 Task: Create a due date automation trigger when advanced on, on the tuesday of the week a card is due add content with a description not starting with resume at 11:00 AM.
Action: Mouse moved to (859, 285)
Screenshot: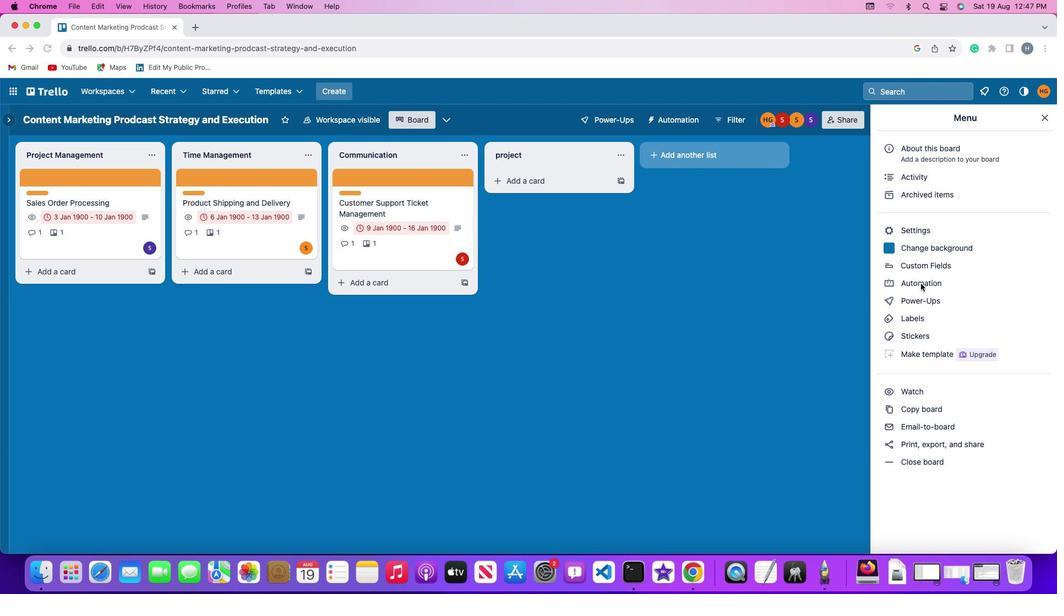 
Action: Mouse pressed left at (859, 285)
Screenshot: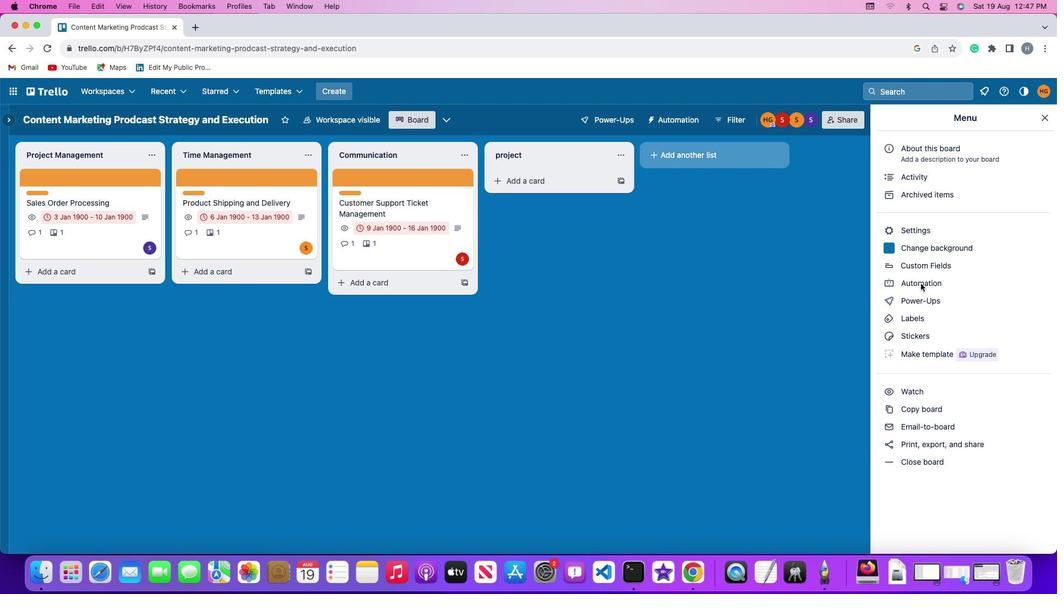 
Action: Mouse pressed left at (859, 285)
Screenshot: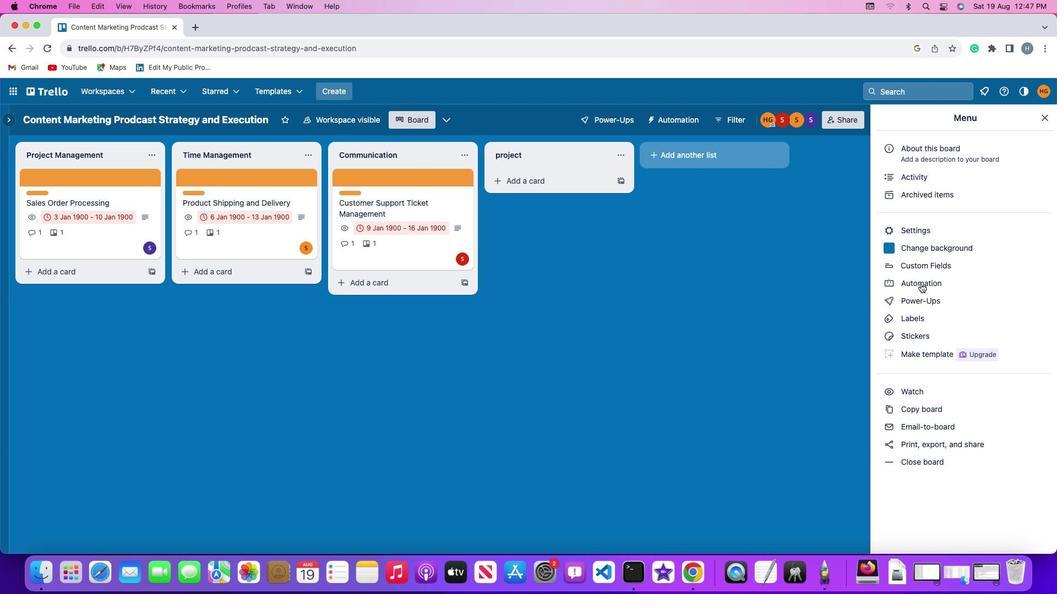 
Action: Mouse moved to (64, 261)
Screenshot: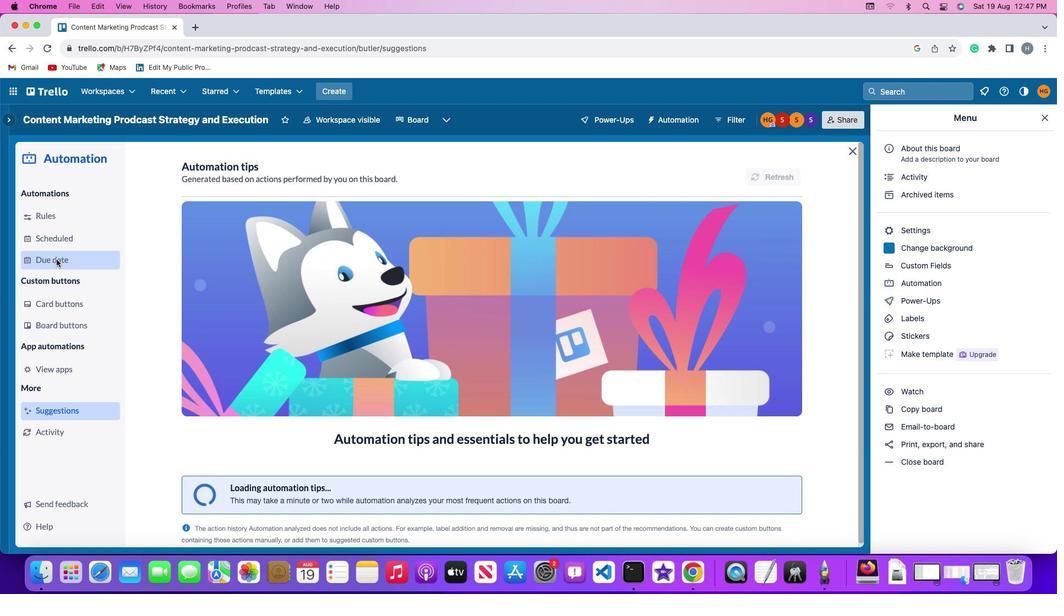 
Action: Mouse pressed left at (64, 261)
Screenshot: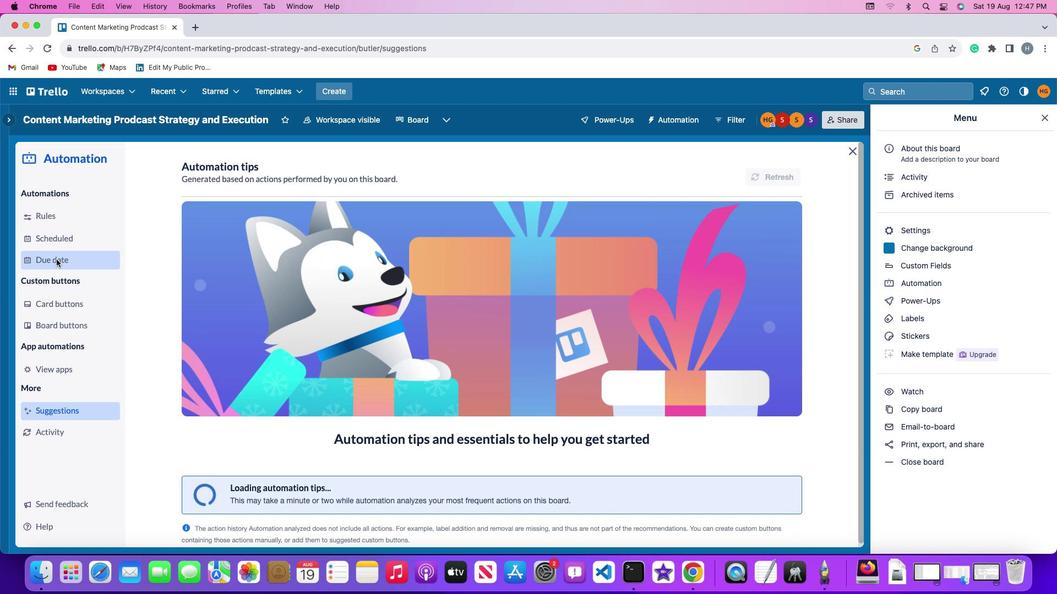 
Action: Mouse moved to (682, 177)
Screenshot: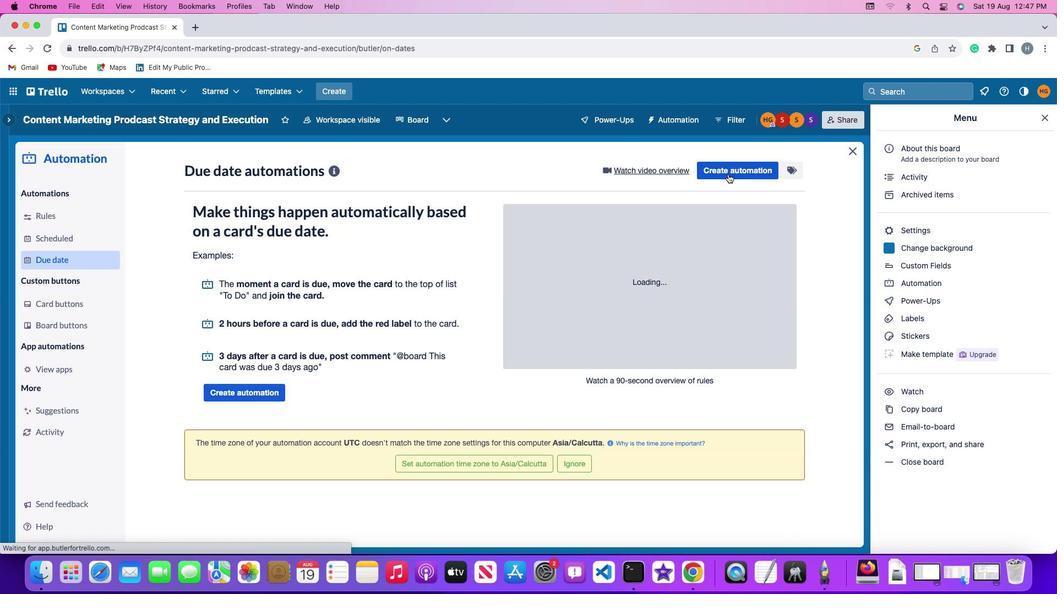 
Action: Mouse pressed left at (682, 177)
Screenshot: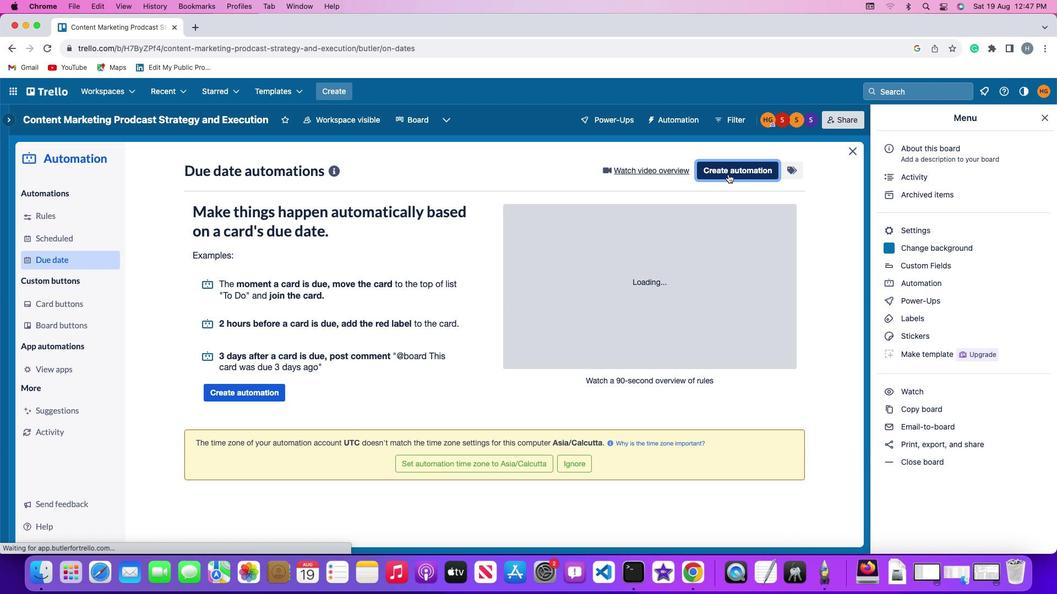 
Action: Mouse moved to (245, 280)
Screenshot: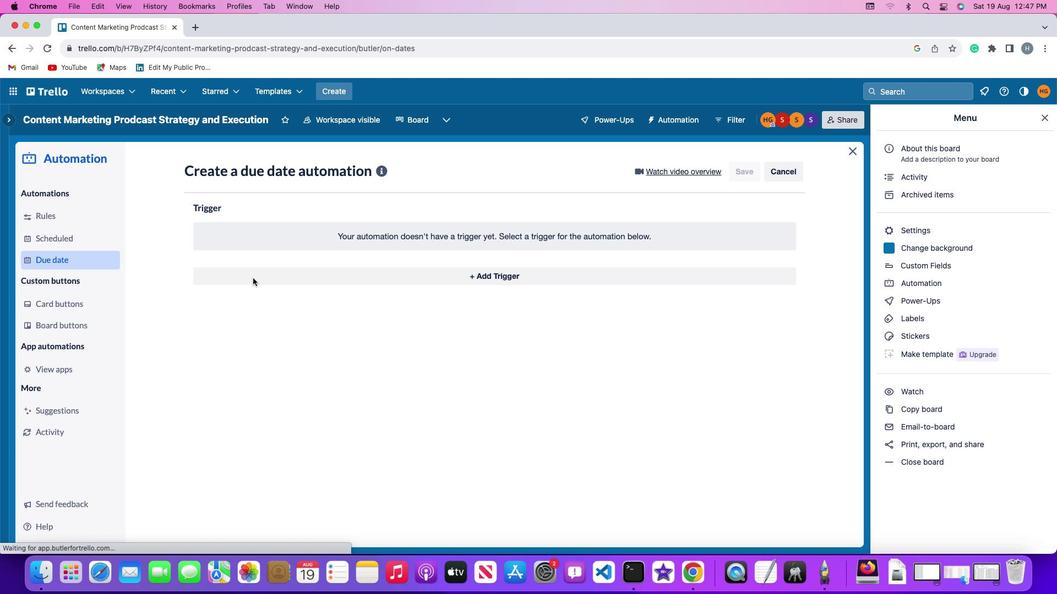 
Action: Mouse pressed left at (245, 280)
Screenshot: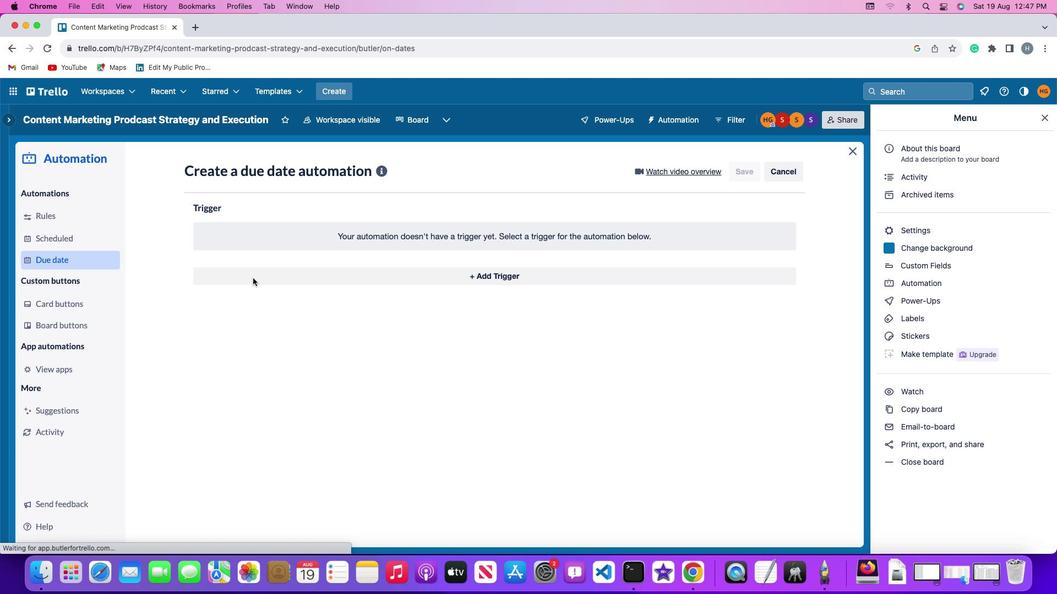 
Action: Mouse moved to (239, 479)
Screenshot: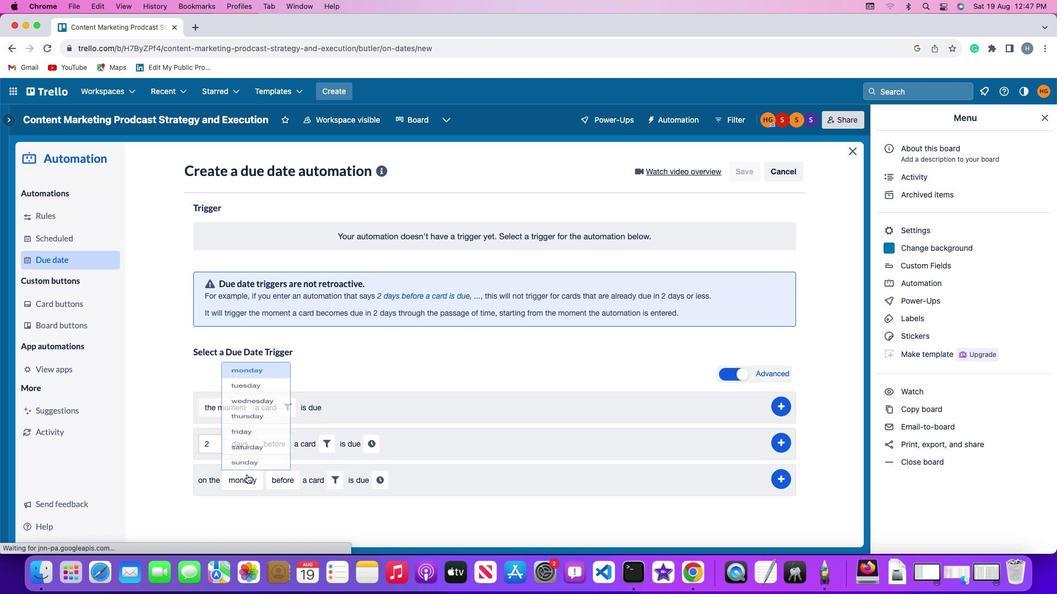 
Action: Mouse pressed left at (239, 479)
Screenshot: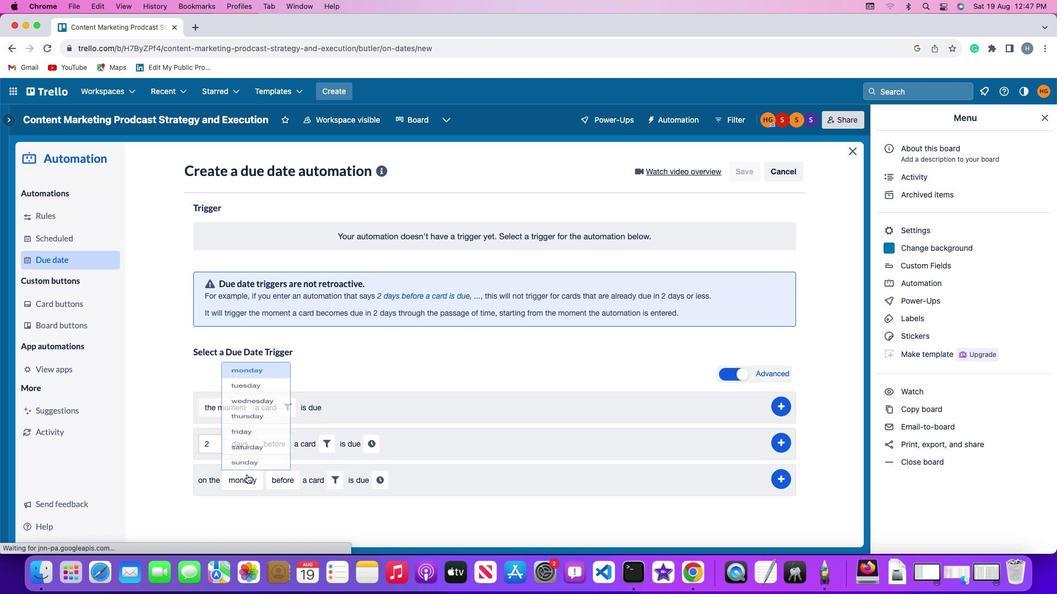 
Action: Mouse moved to (245, 354)
Screenshot: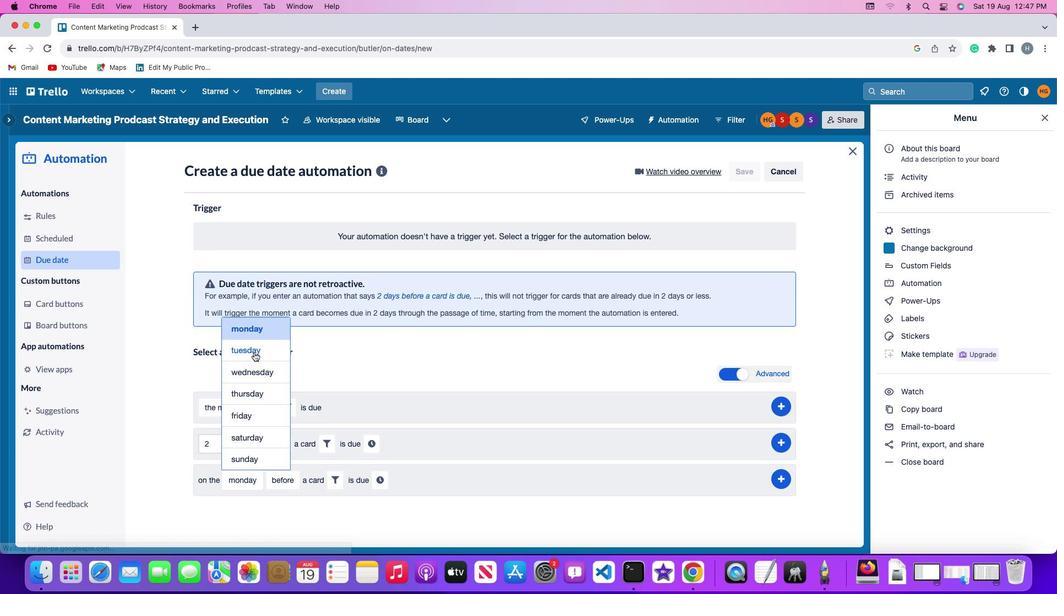 
Action: Mouse pressed left at (245, 354)
Screenshot: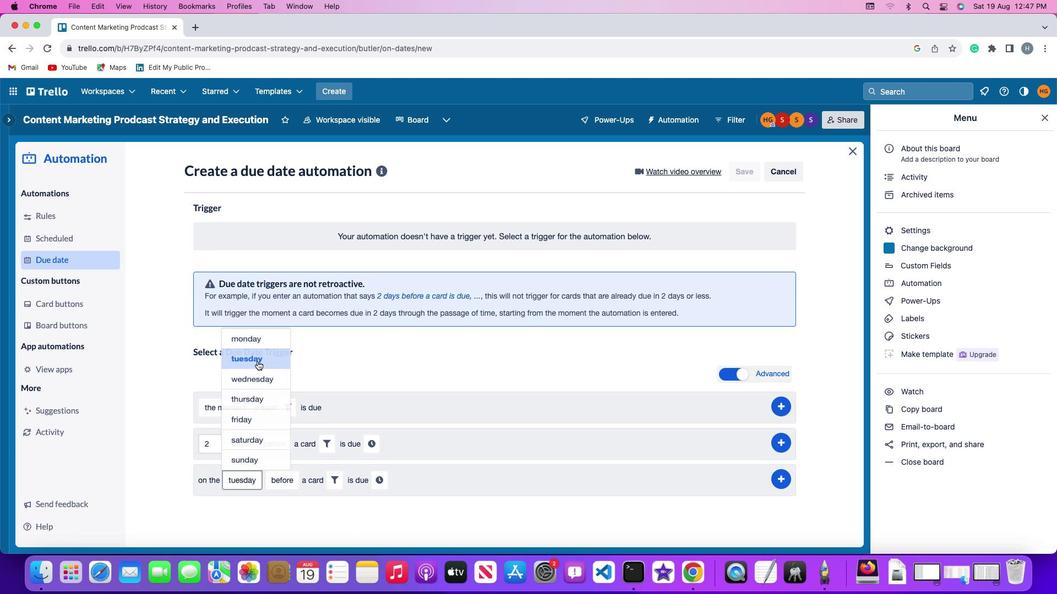 
Action: Mouse moved to (280, 475)
Screenshot: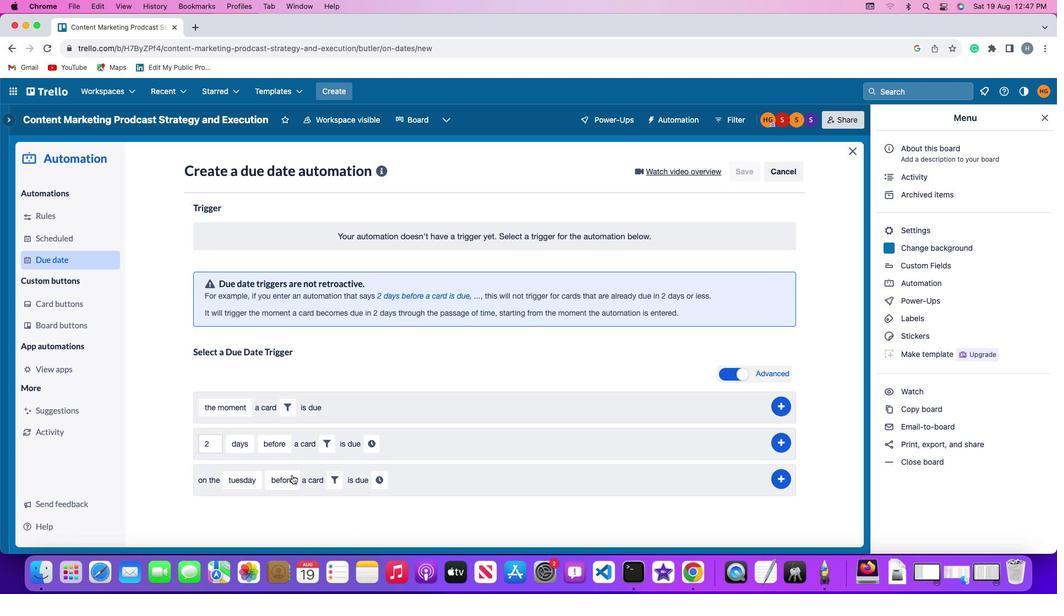
Action: Mouse pressed left at (280, 475)
Screenshot: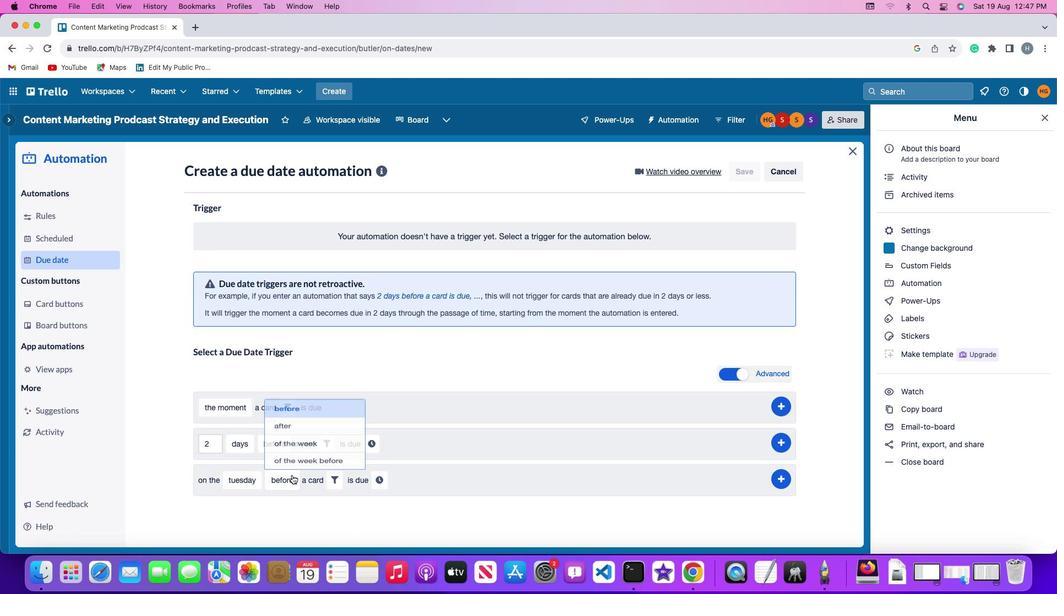 
Action: Mouse moved to (287, 440)
Screenshot: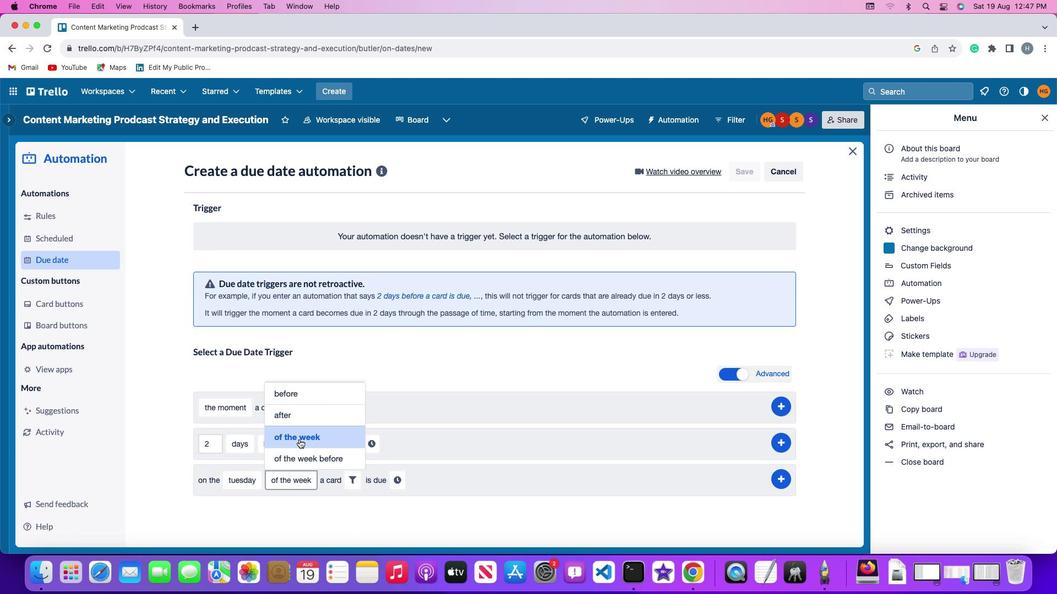
Action: Mouse pressed left at (287, 440)
Screenshot: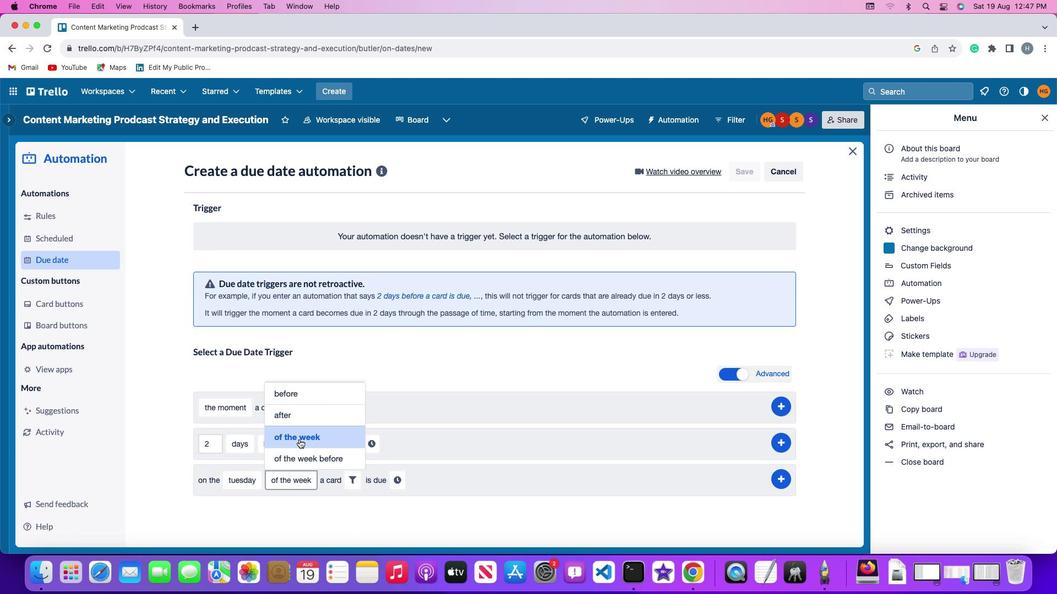 
Action: Mouse moved to (337, 479)
Screenshot: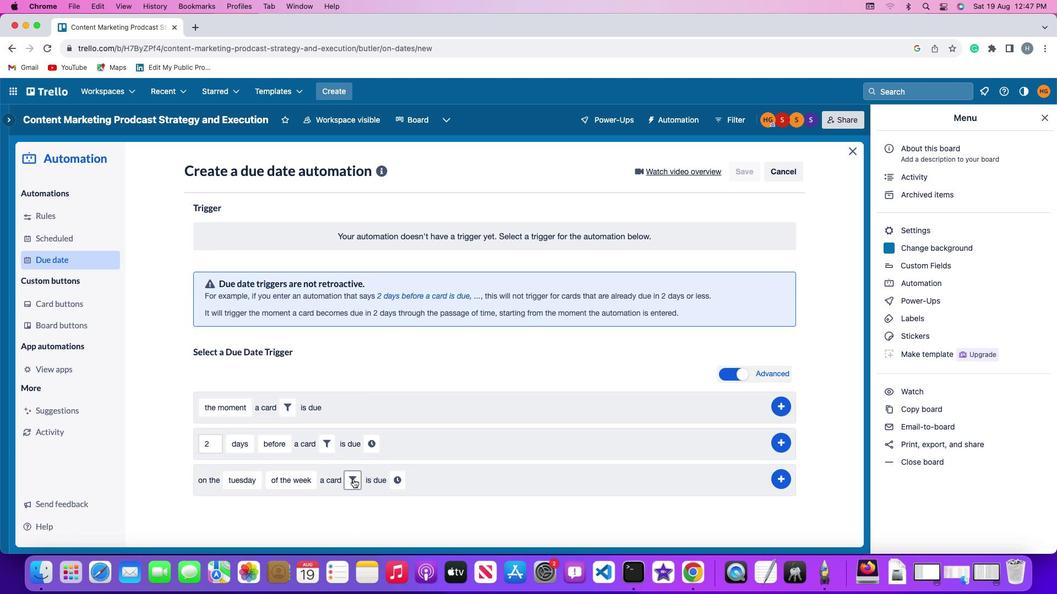 
Action: Mouse pressed left at (337, 479)
Screenshot: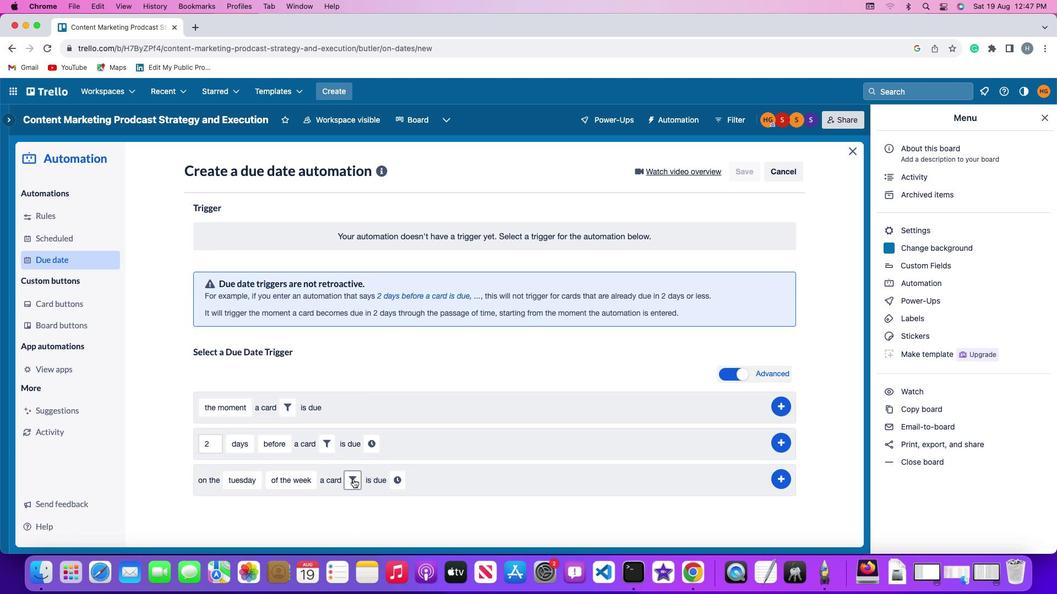 
Action: Mouse moved to (458, 510)
Screenshot: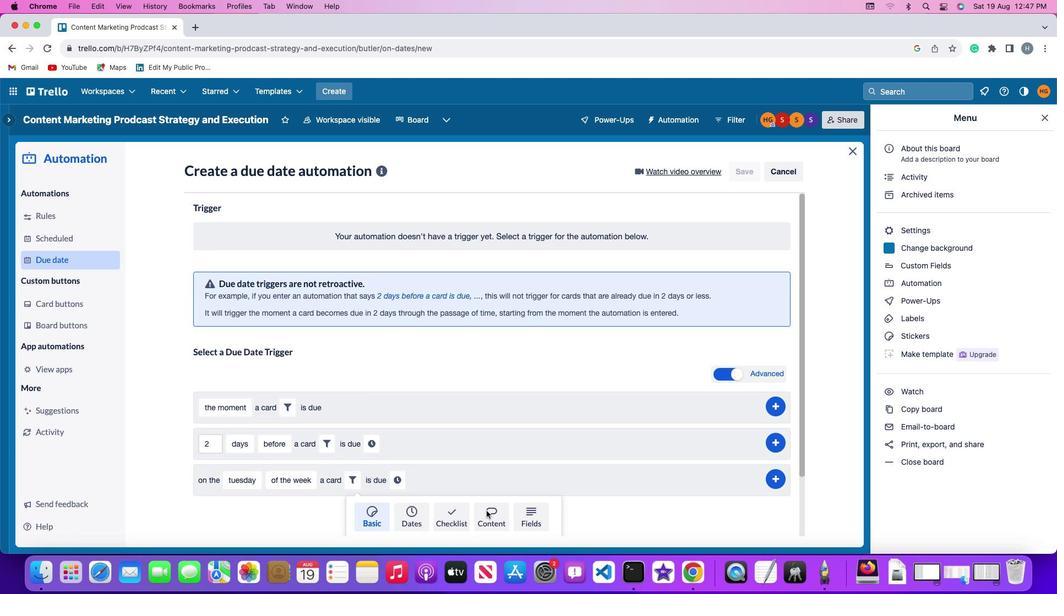 
Action: Mouse pressed left at (458, 510)
Screenshot: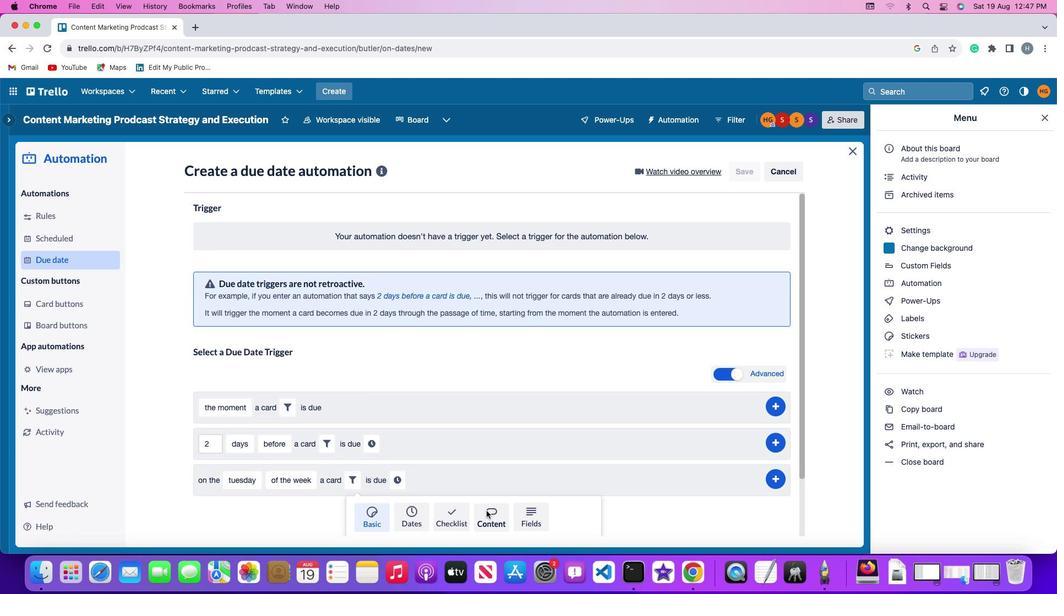 
Action: Mouse moved to (309, 515)
Screenshot: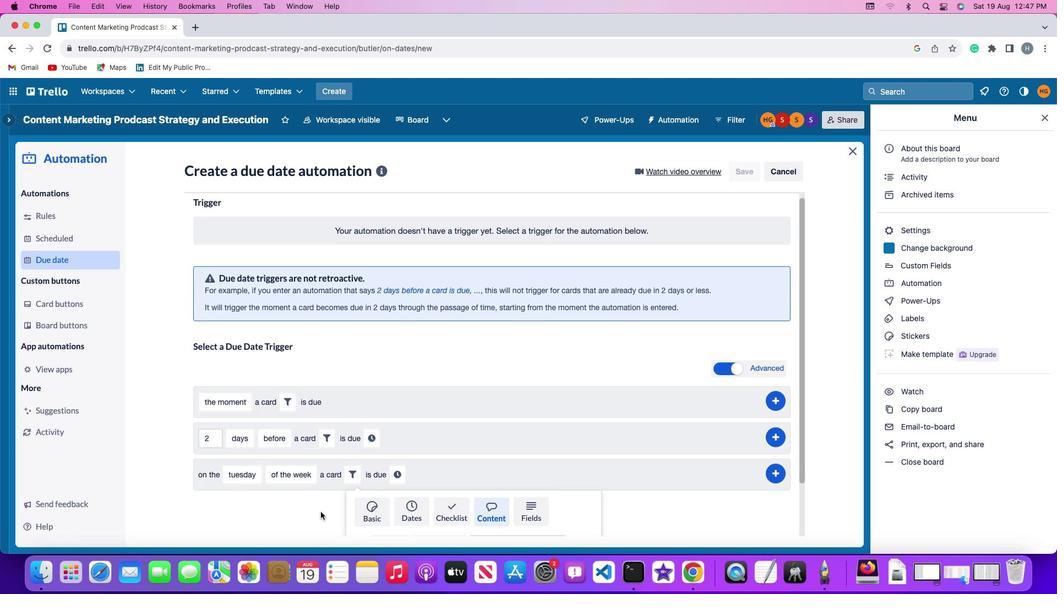 
Action: Mouse scrolled (309, 515) with delta (12, 4)
Screenshot: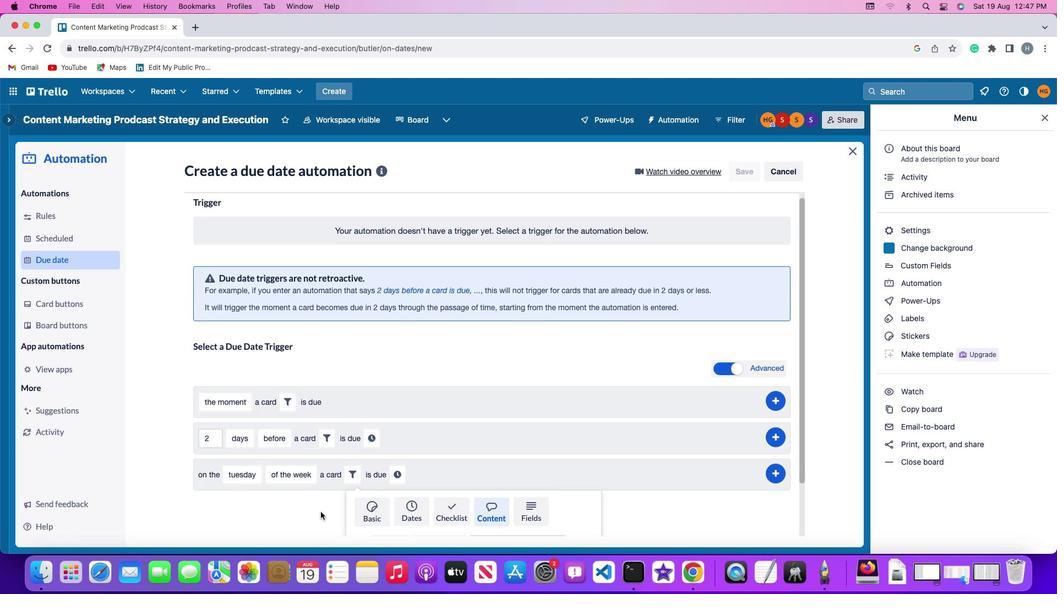 
Action: Mouse moved to (309, 515)
Screenshot: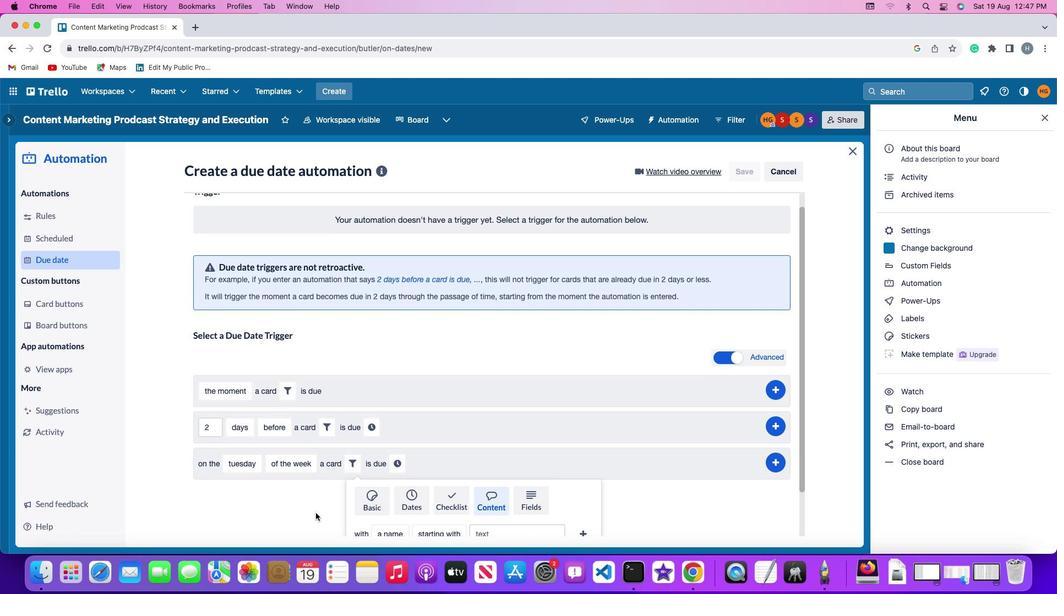 
Action: Mouse scrolled (309, 515) with delta (12, 4)
Screenshot: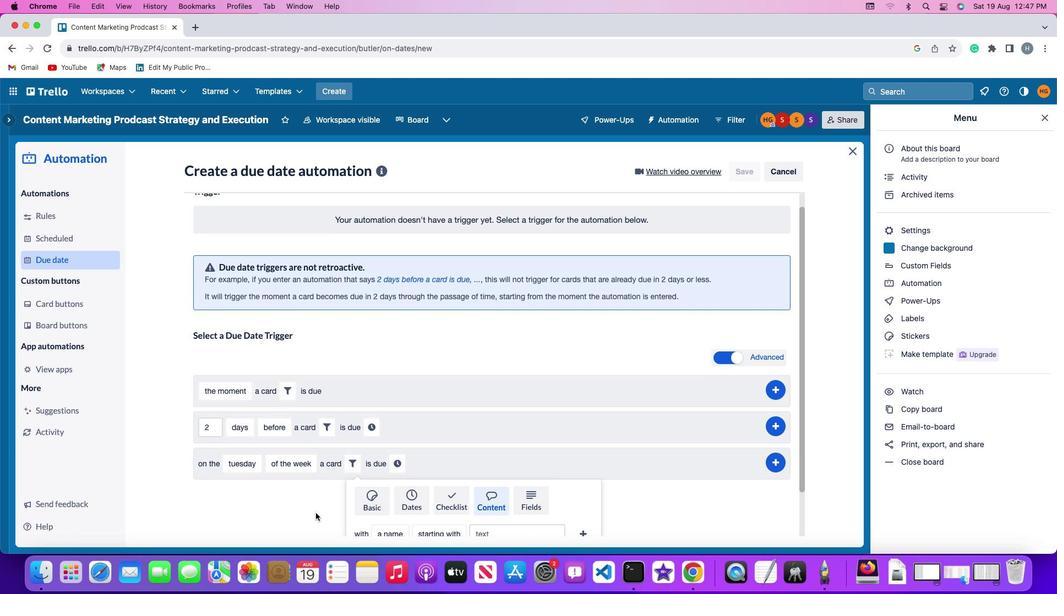 
Action: Mouse moved to (309, 514)
Screenshot: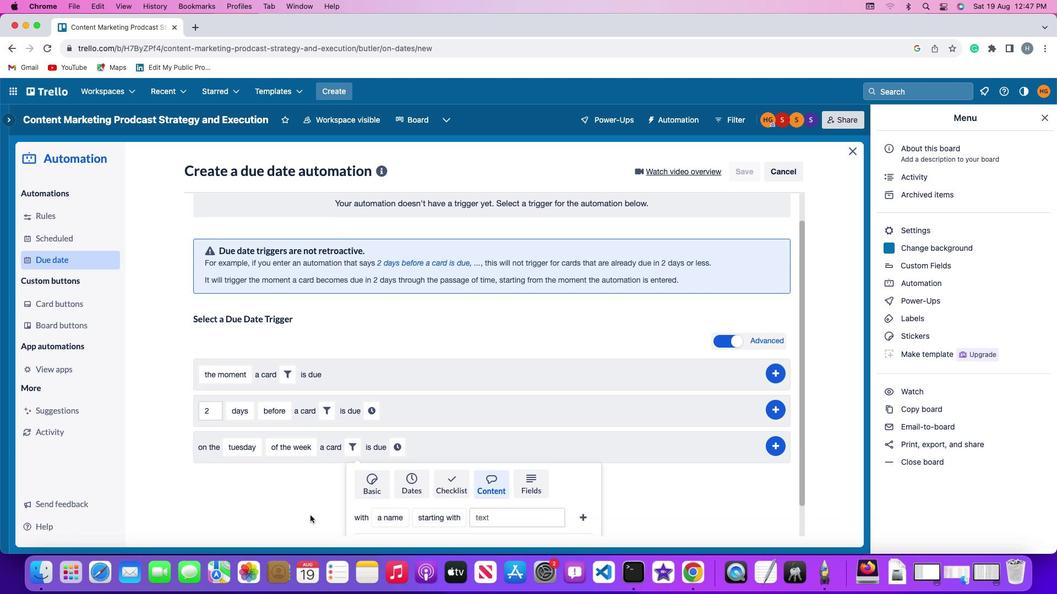 
Action: Mouse scrolled (309, 514) with delta (12, 4)
Screenshot: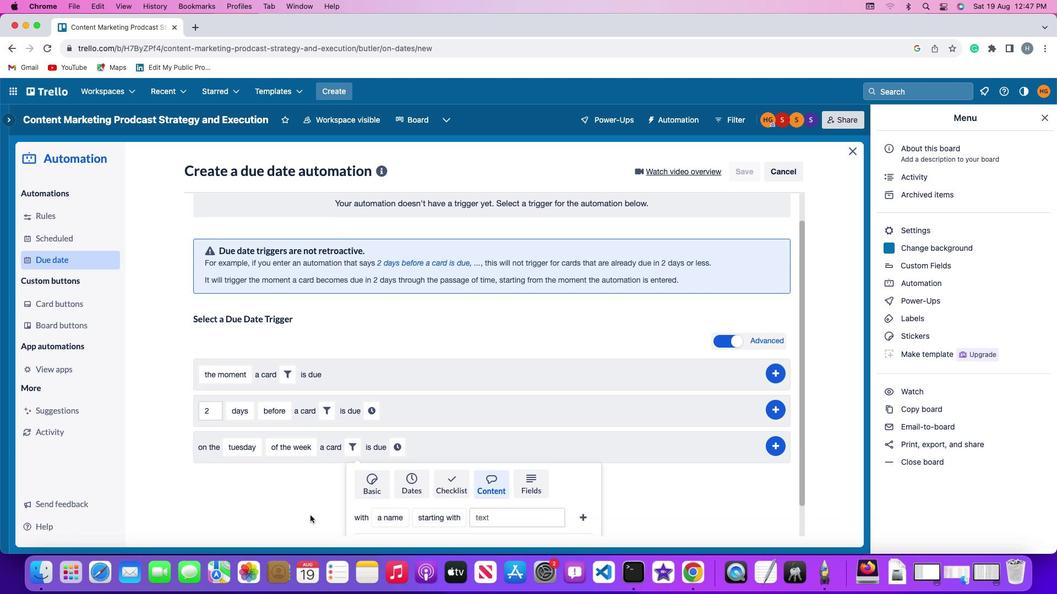 
Action: Mouse moved to (373, 480)
Screenshot: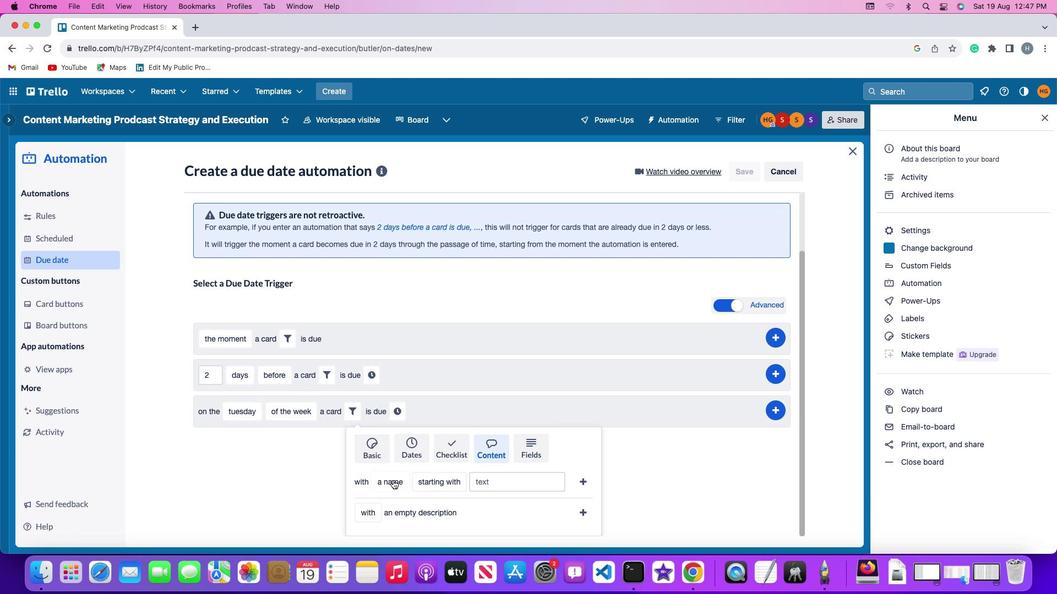 
Action: Mouse pressed left at (373, 480)
Screenshot: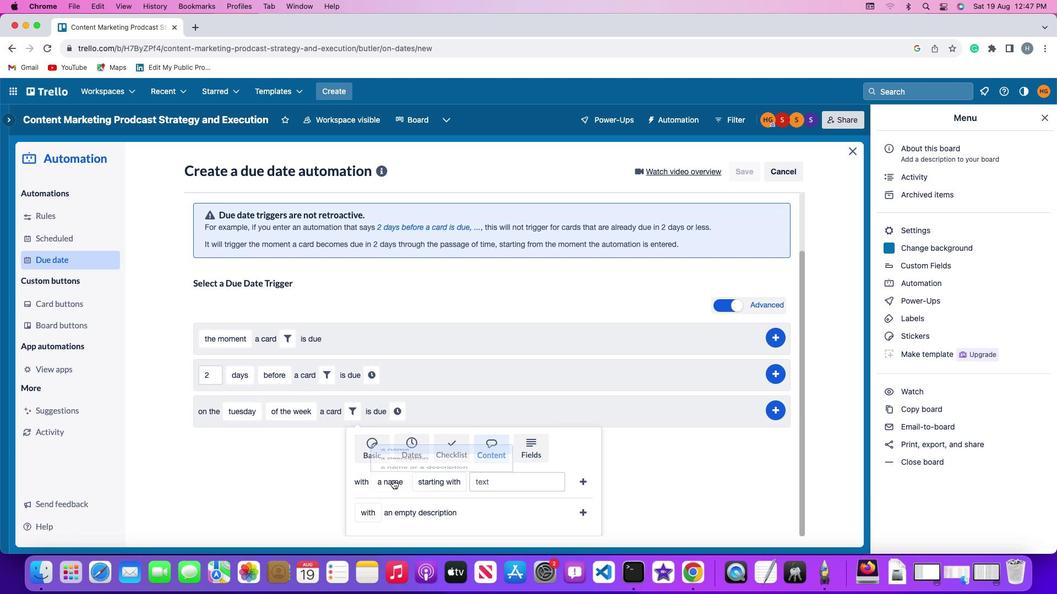 
Action: Mouse moved to (383, 443)
Screenshot: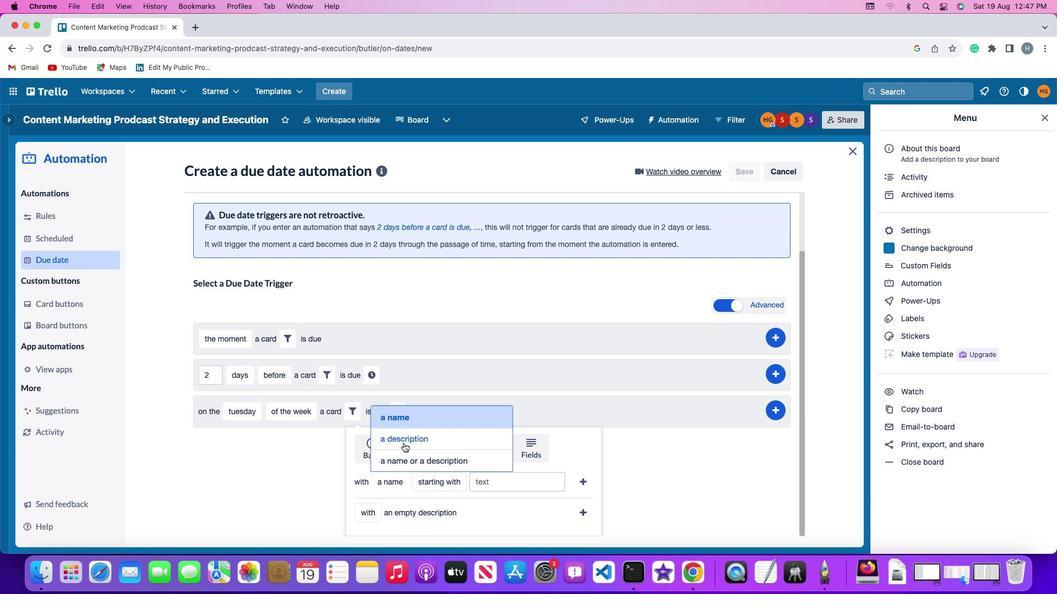 
Action: Mouse pressed left at (383, 443)
Screenshot: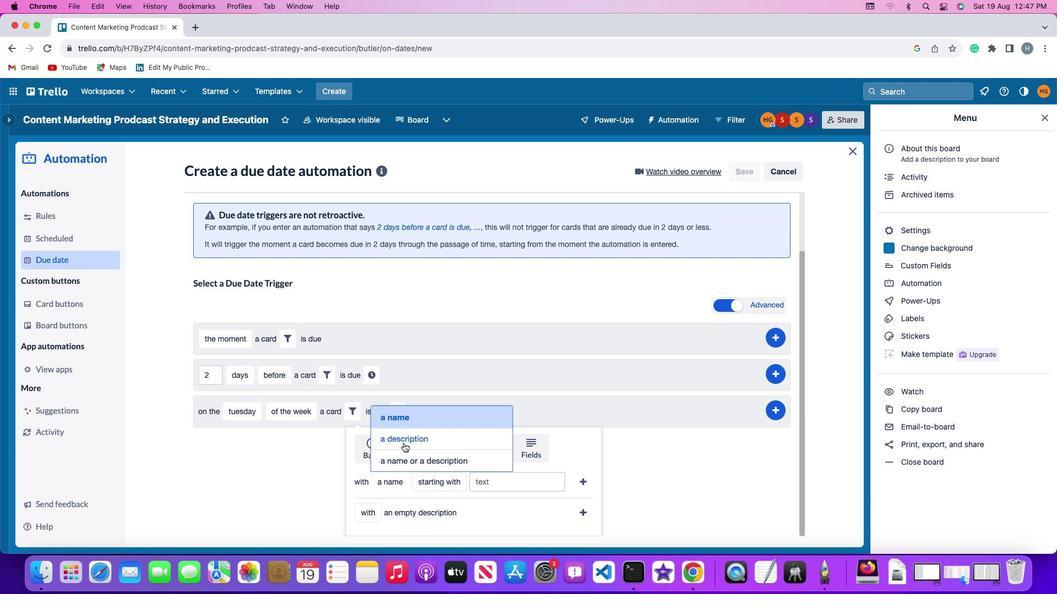 
Action: Mouse moved to (433, 488)
Screenshot: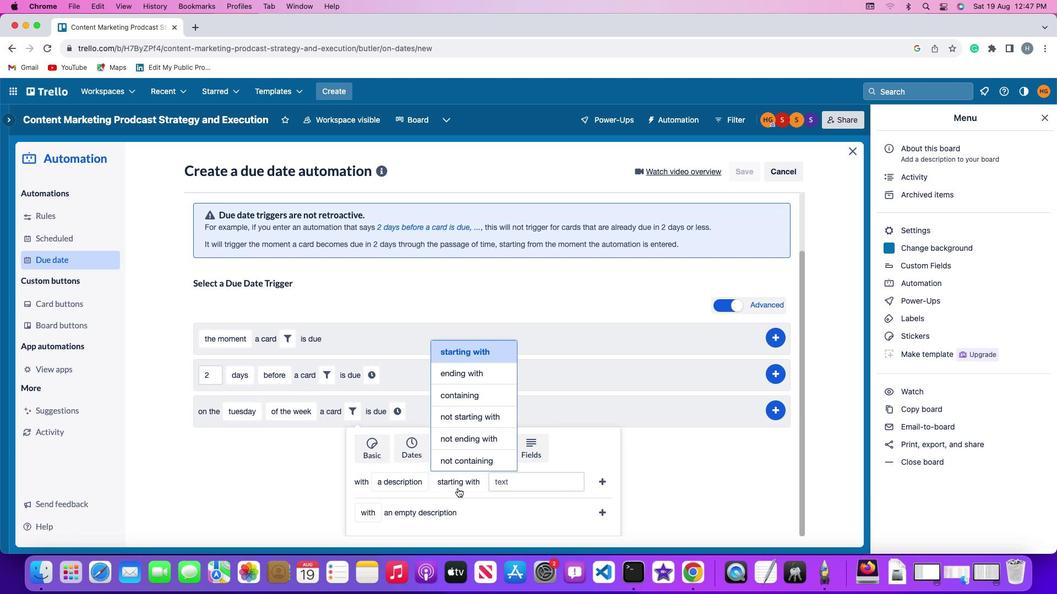 
Action: Mouse pressed left at (433, 488)
Screenshot: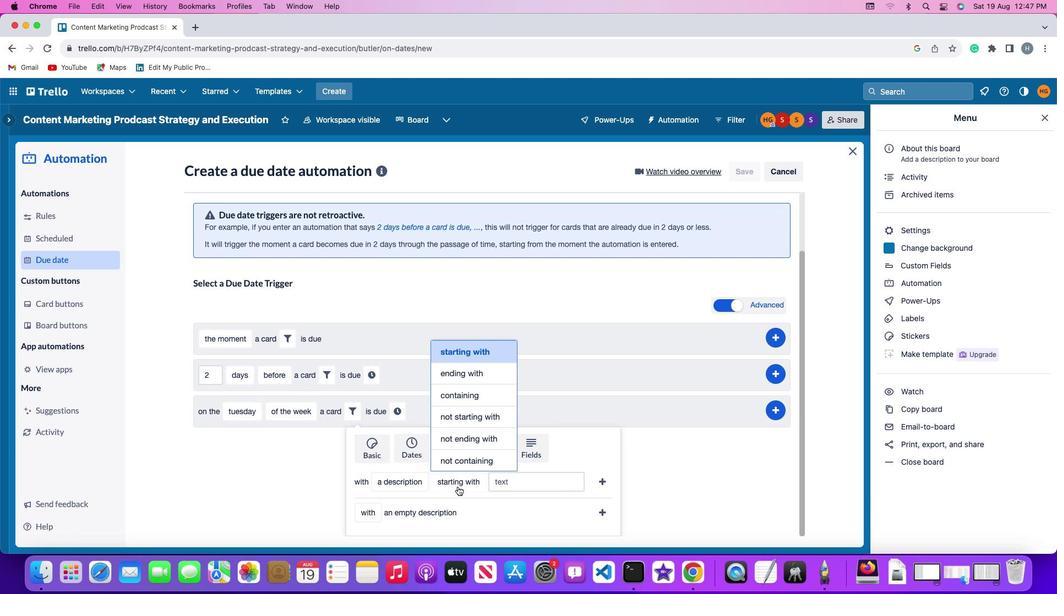 
Action: Mouse moved to (439, 419)
Screenshot: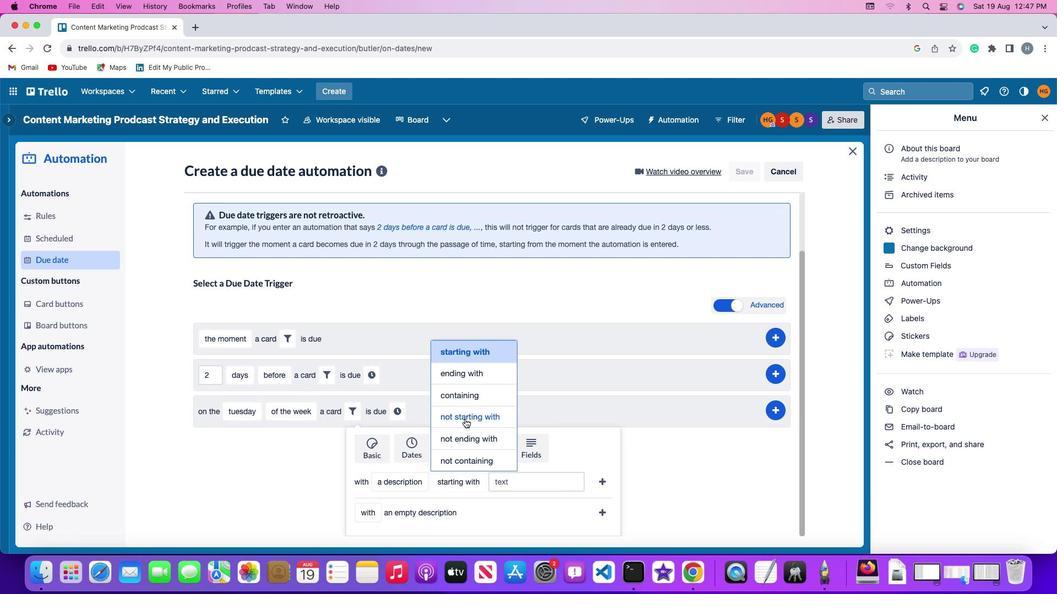 
Action: Mouse pressed left at (439, 419)
Screenshot: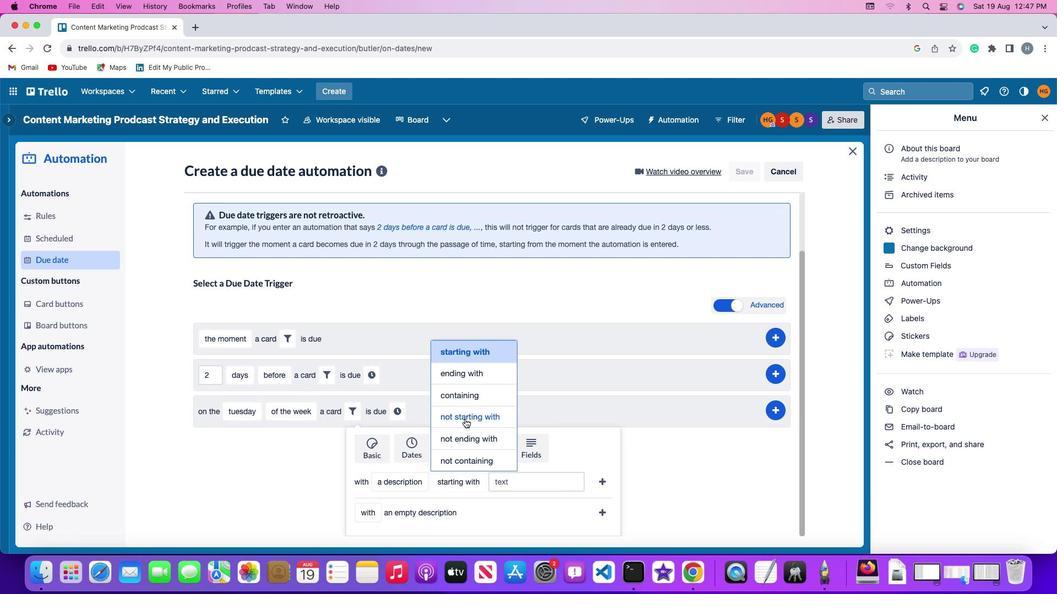 
Action: Mouse moved to (496, 485)
Screenshot: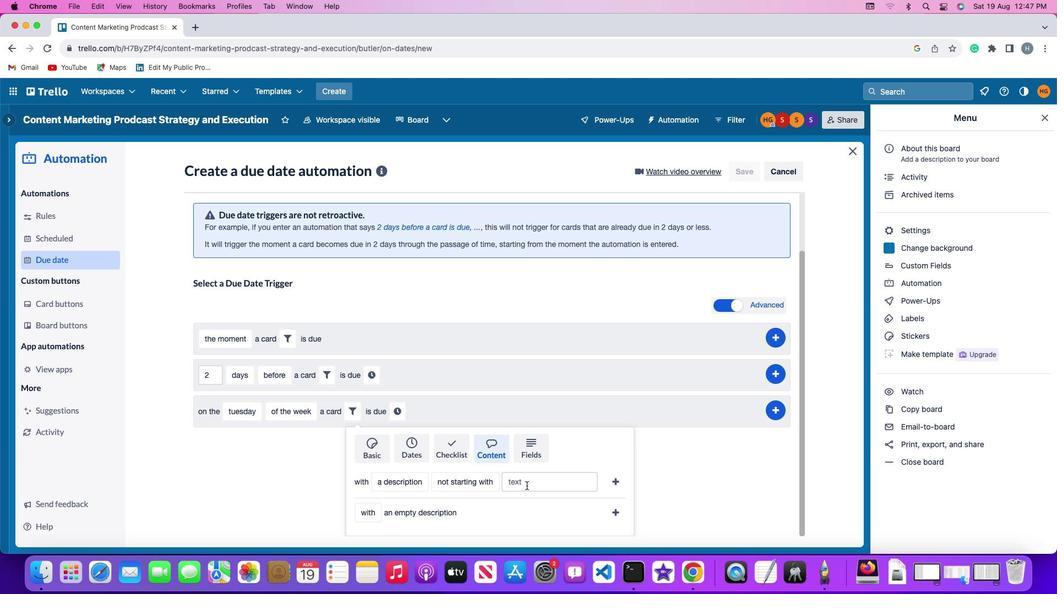 
Action: Mouse pressed left at (496, 485)
Screenshot: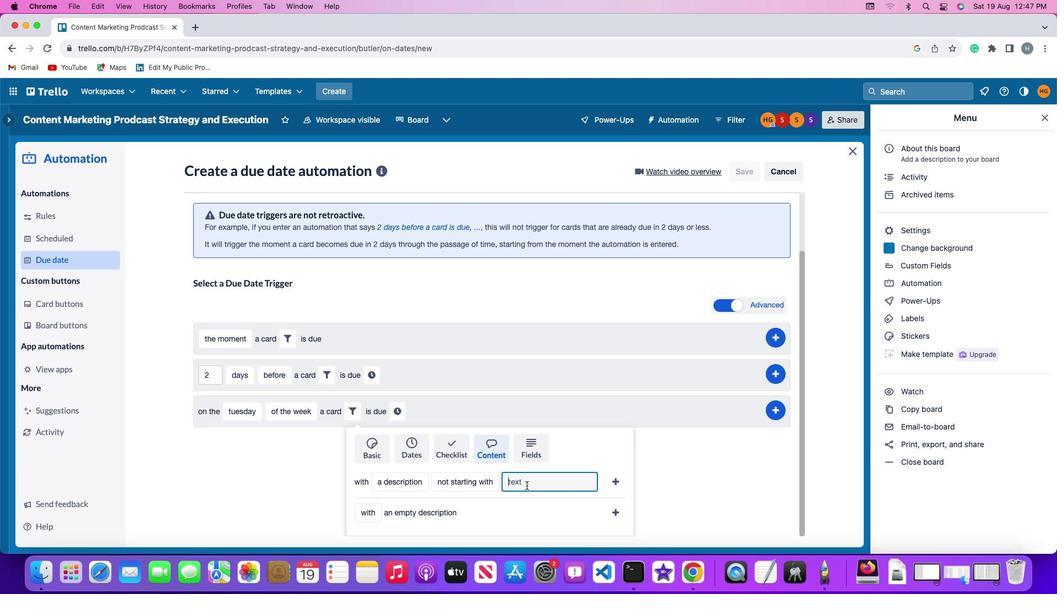 
Action: Mouse moved to (495, 483)
Screenshot: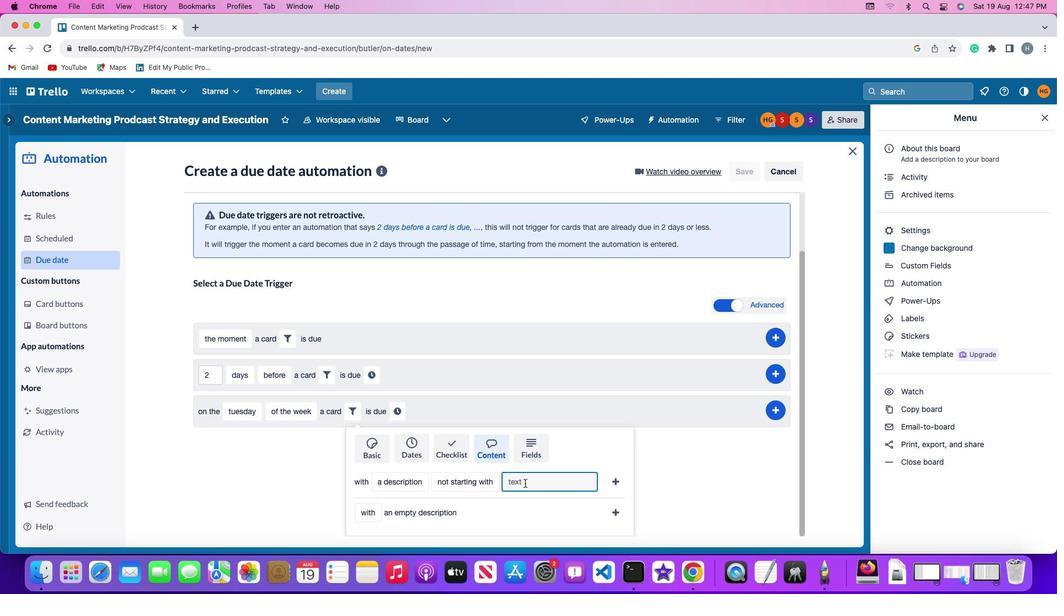 
Action: Key pressed 'r''e''s''u''m''e'
Screenshot: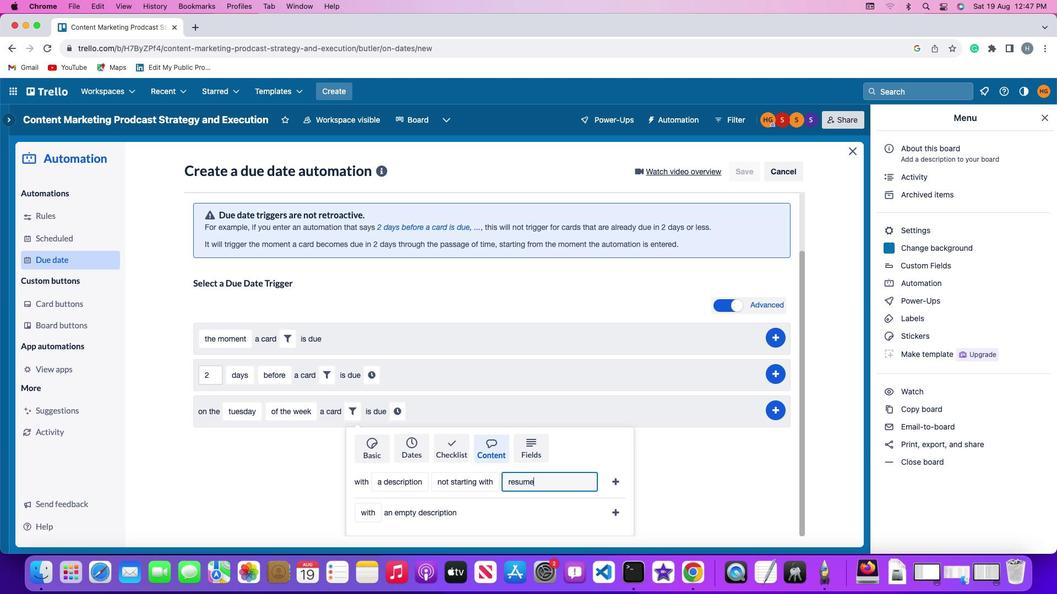
Action: Mouse moved to (581, 480)
Screenshot: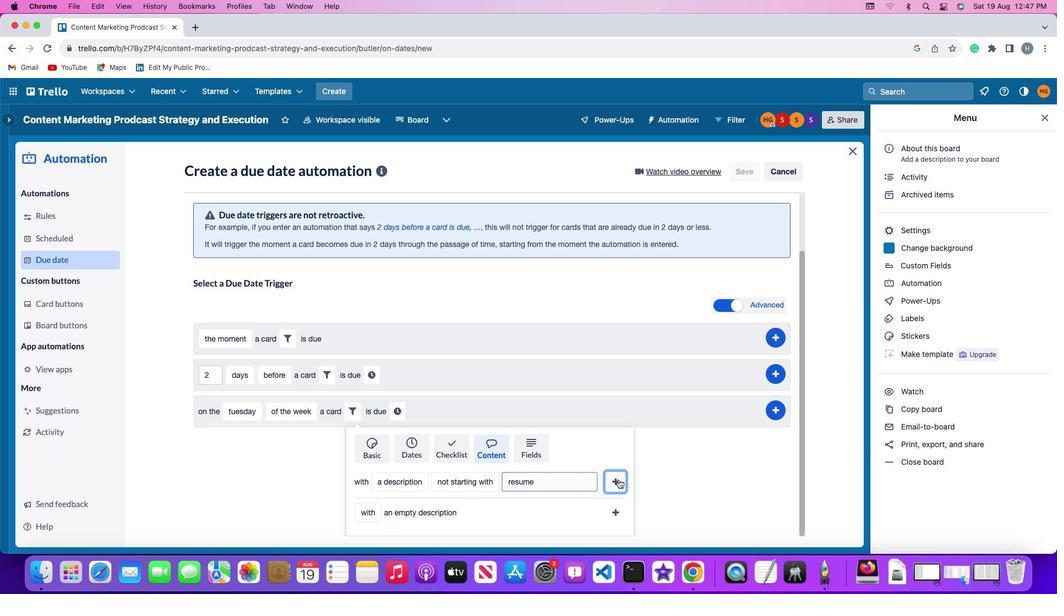 
Action: Mouse pressed left at (581, 480)
Screenshot: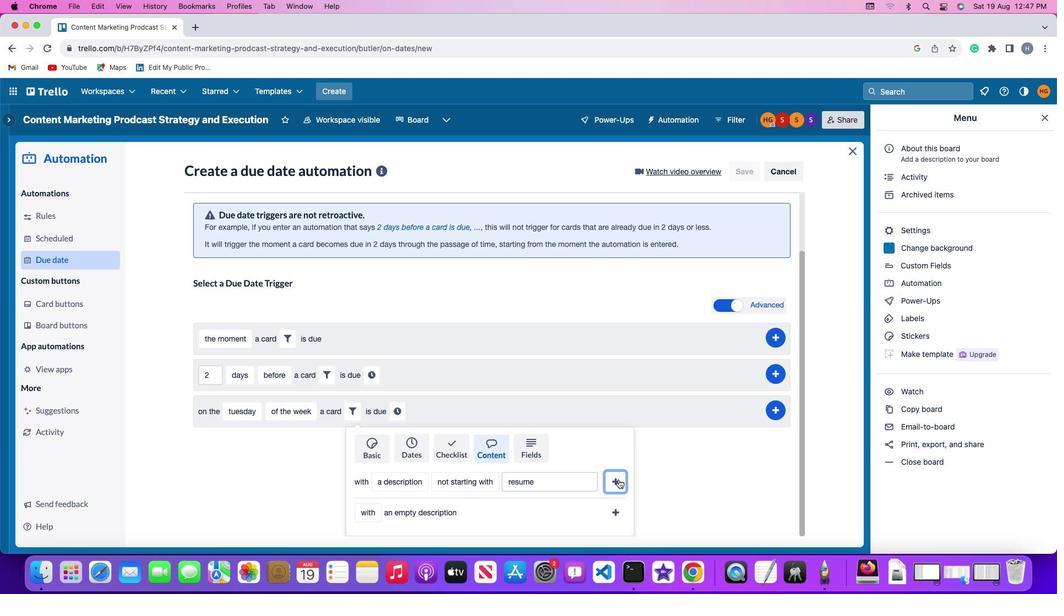 
Action: Mouse moved to (545, 481)
Screenshot: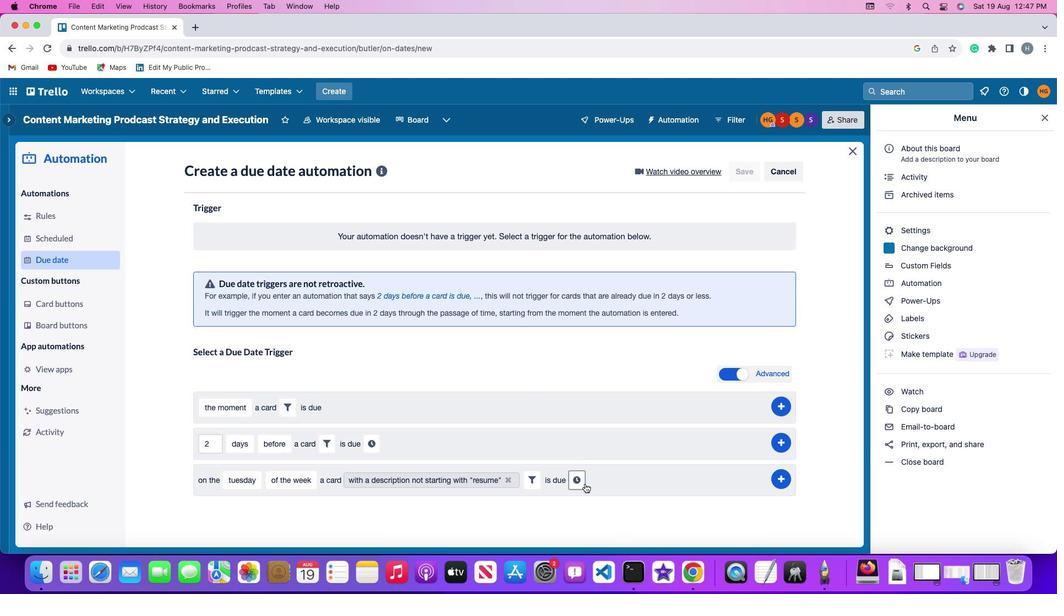 
Action: Mouse pressed left at (545, 481)
Screenshot: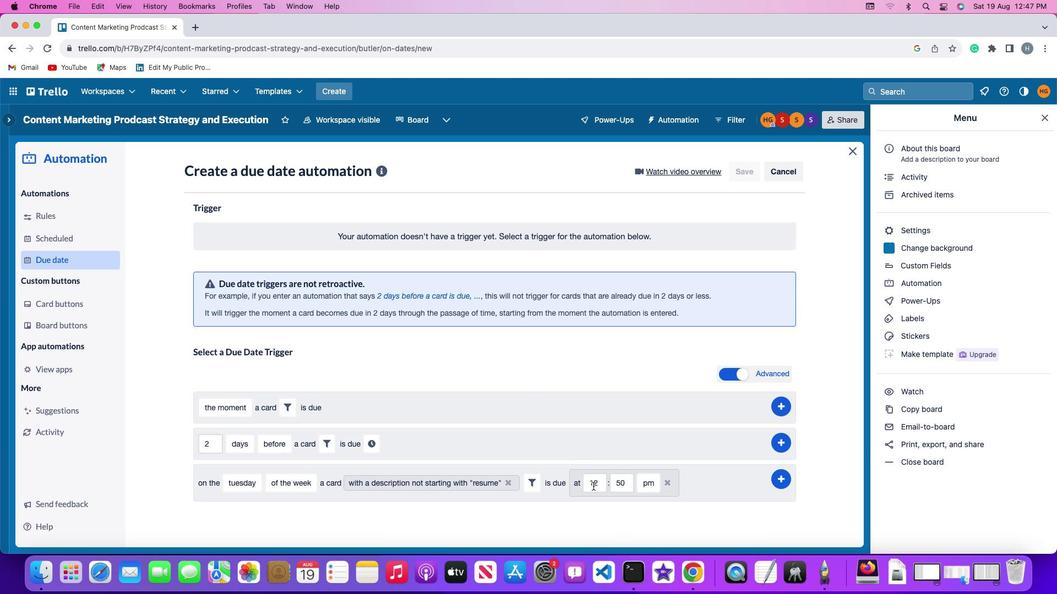 
Action: Mouse moved to (565, 484)
Screenshot: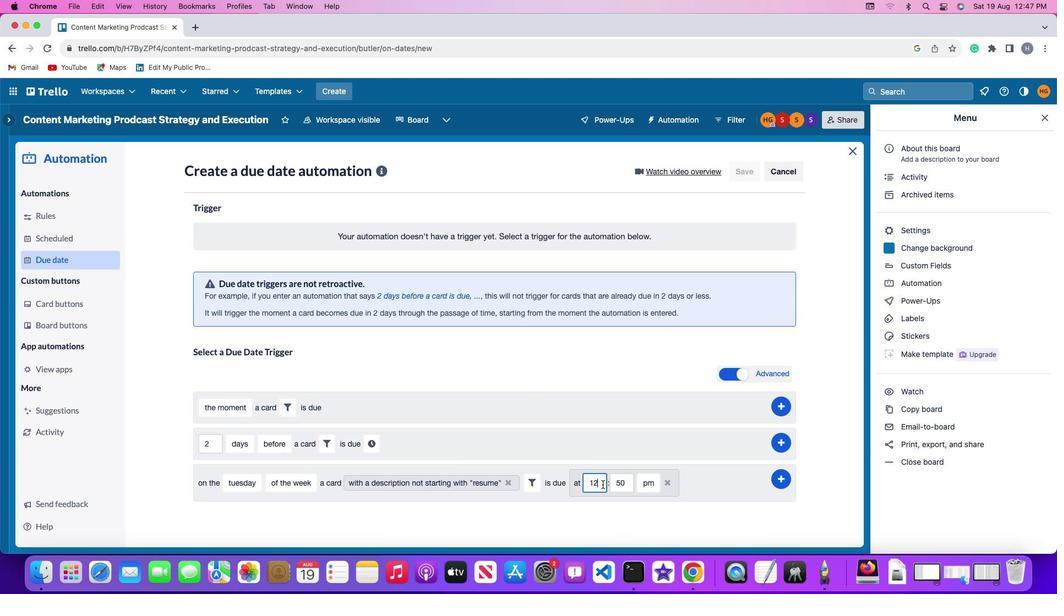 
Action: Mouse pressed left at (565, 484)
Screenshot: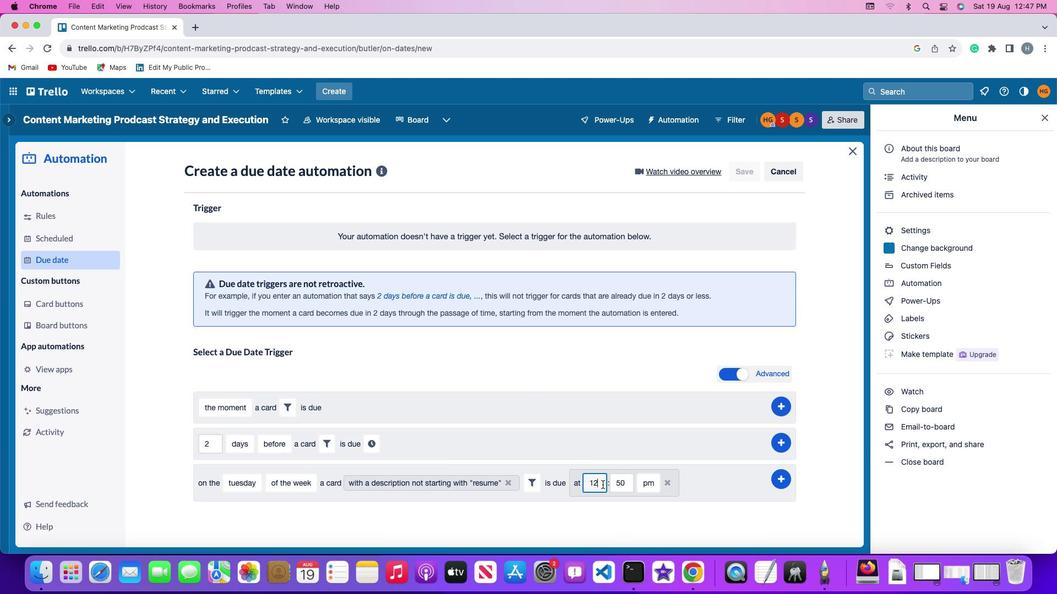 
Action: Mouse moved to (566, 484)
Screenshot: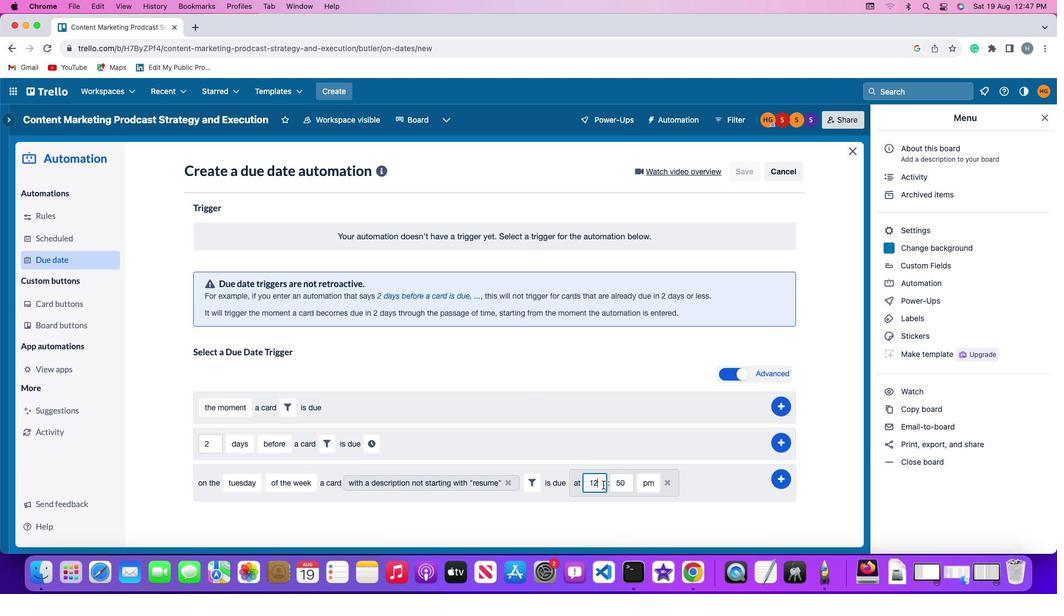 
Action: Key pressed Key.backspace
Screenshot: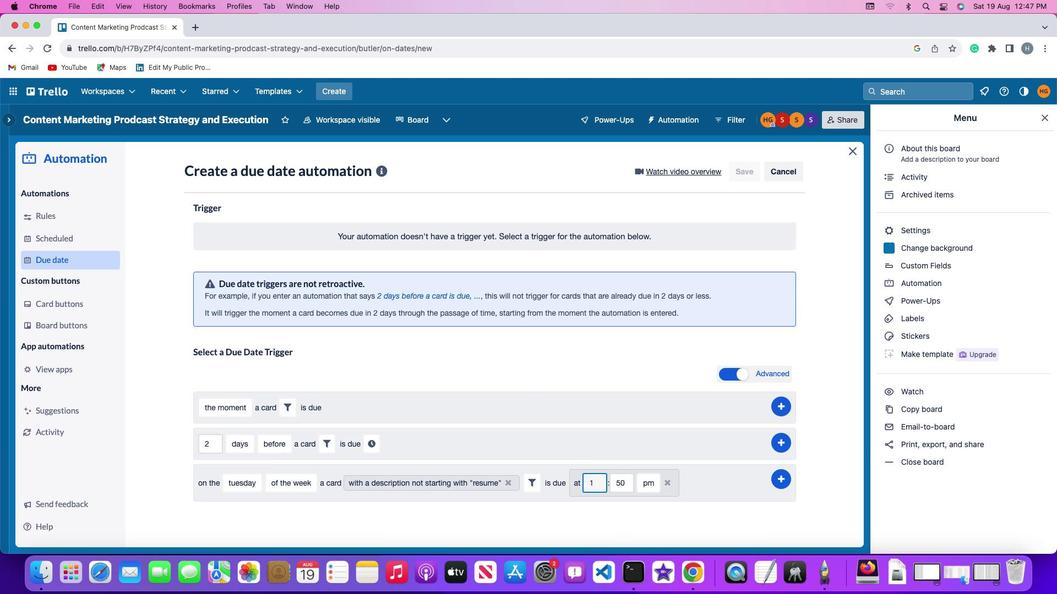 
Action: Mouse moved to (567, 484)
Screenshot: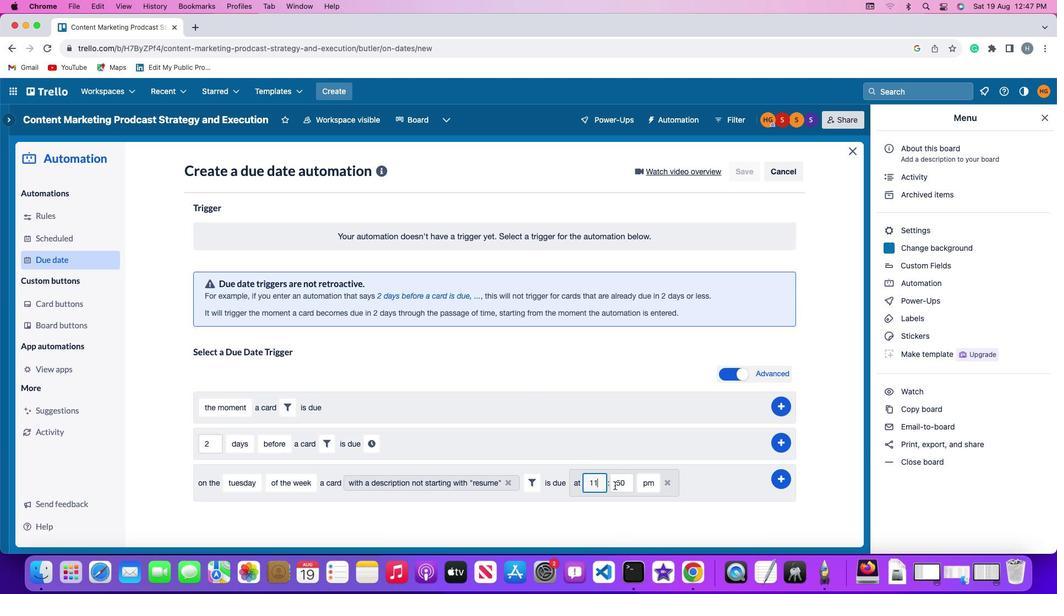 
Action: Key pressed '1'
Screenshot: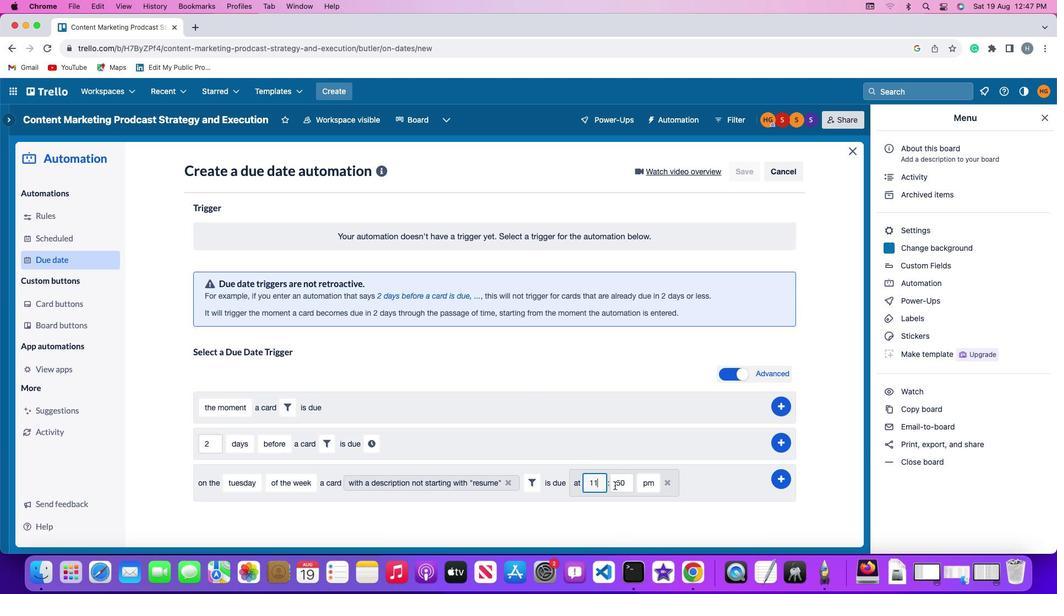 
Action: Mouse moved to (590, 485)
Screenshot: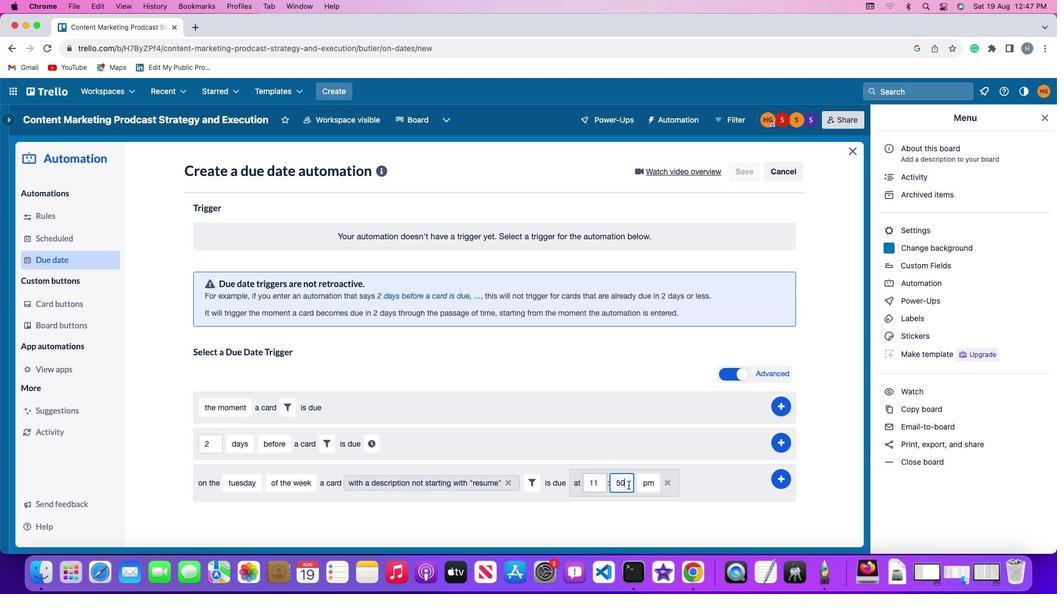 
Action: Mouse pressed left at (590, 485)
Screenshot: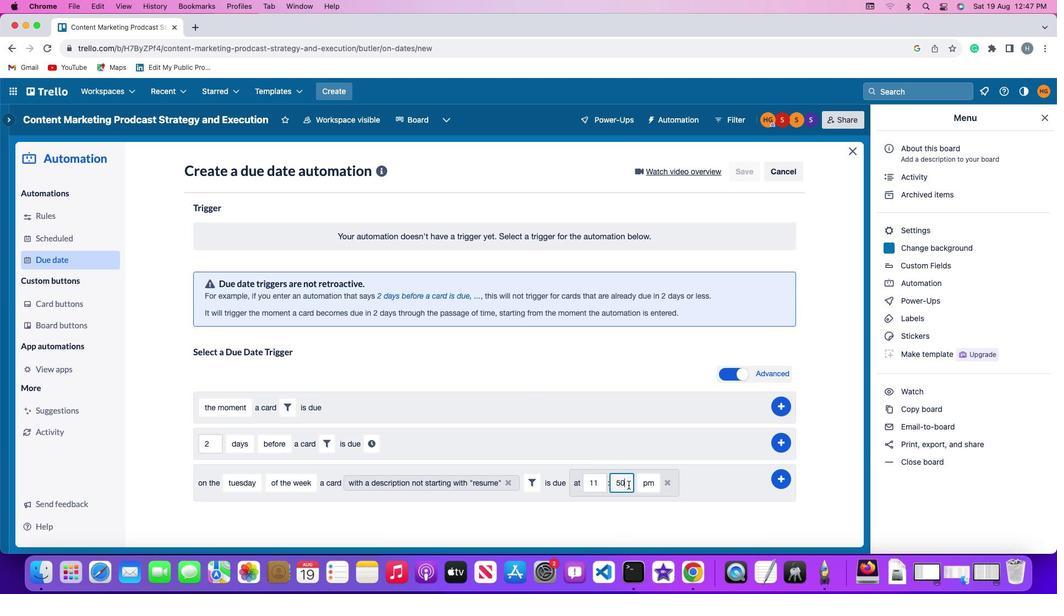
Action: Mouse moved to (590, 484)
Screenshot: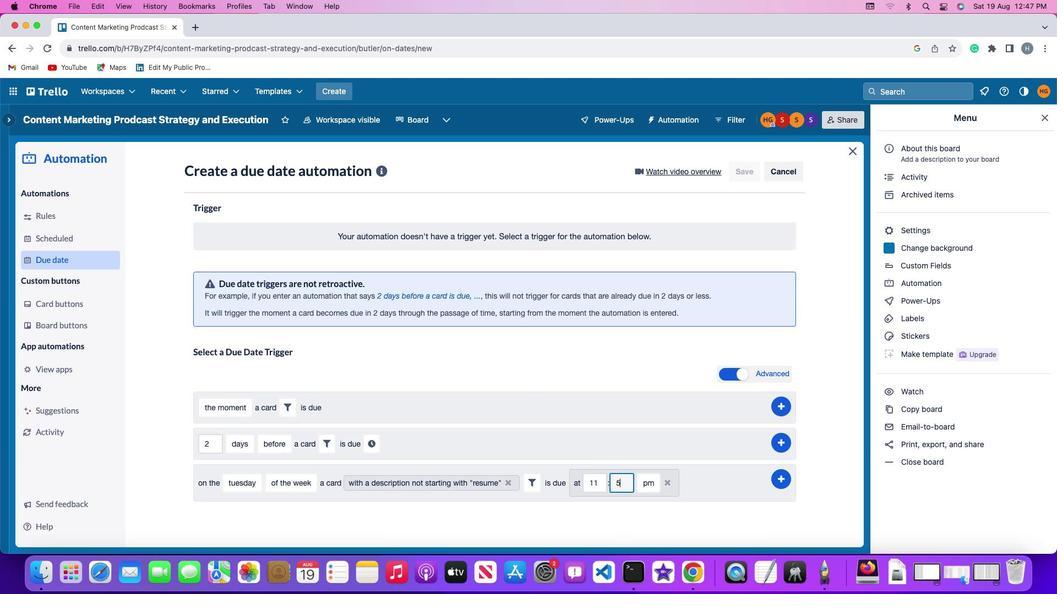 
Action: Key pressed Key.backspaceKey.backspace
Screenshot: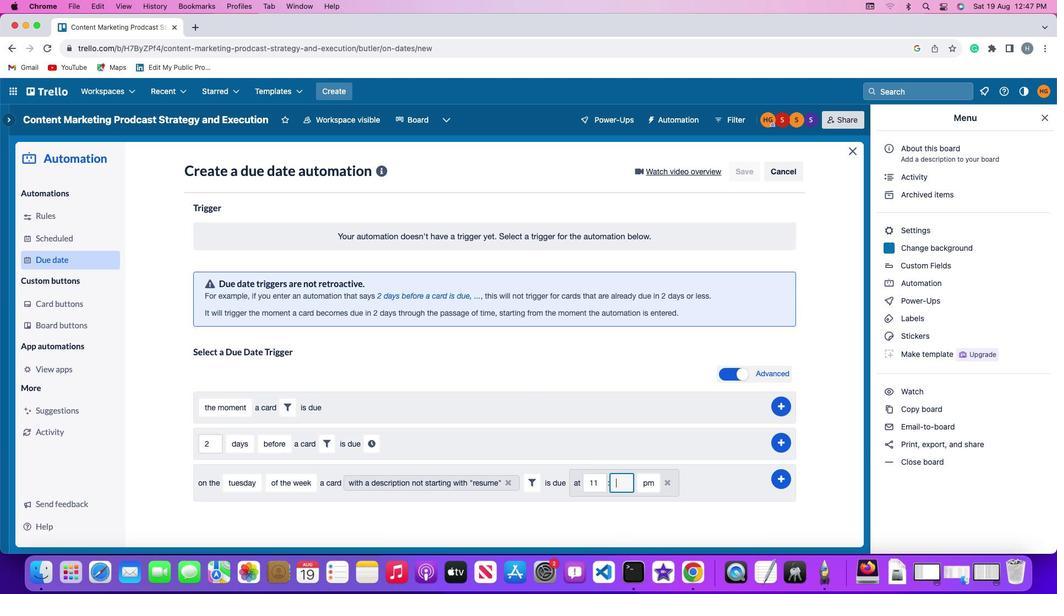 
Action: Mouse moved to (591, 484)
Screenshot: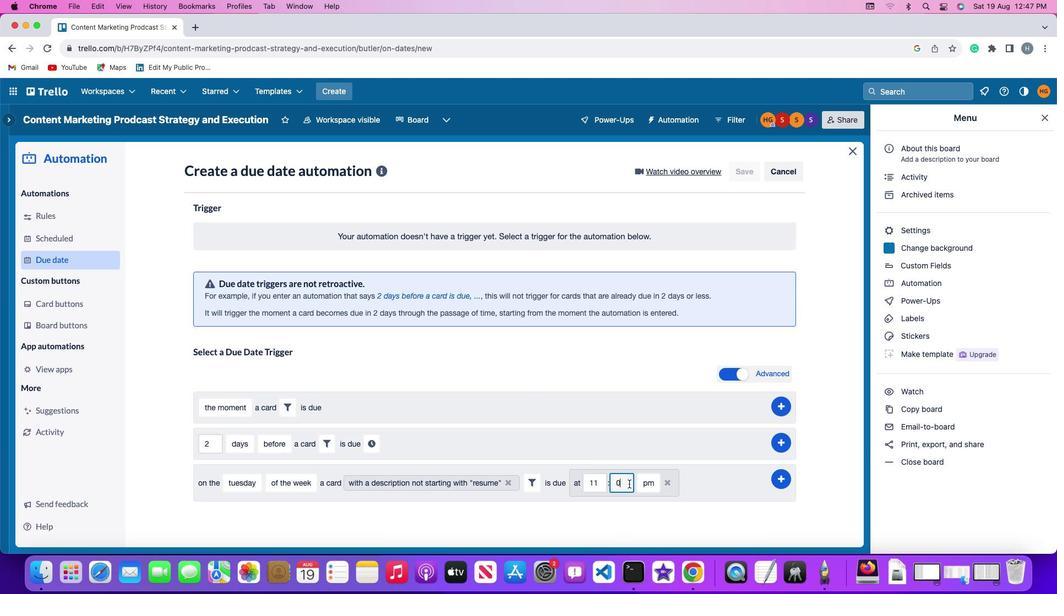 
Action: Key pressed '0'
Screenshot: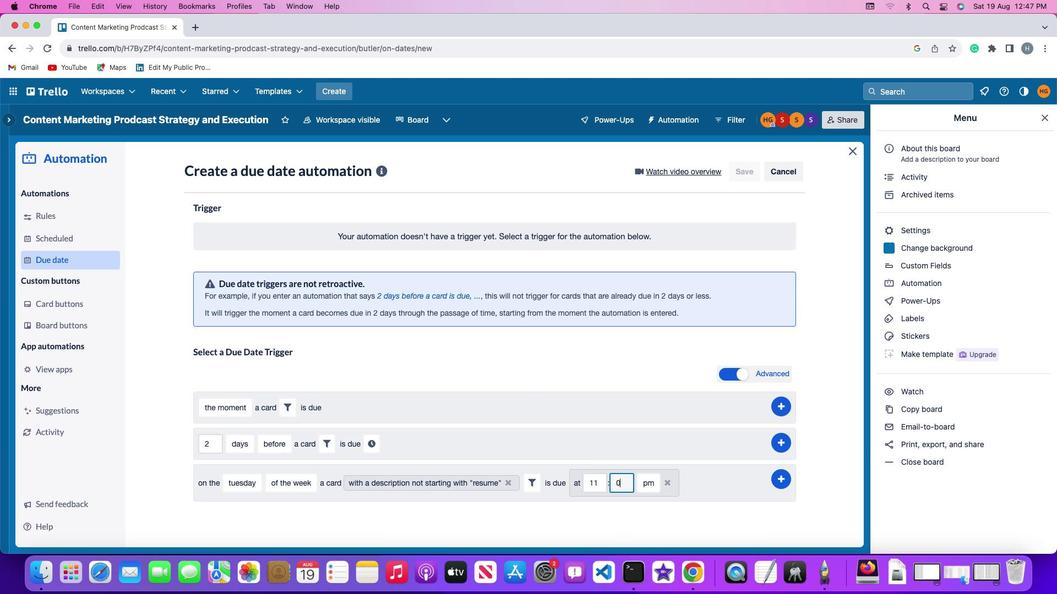 
Action: Mouse moved to (591, 483)
Screenshot: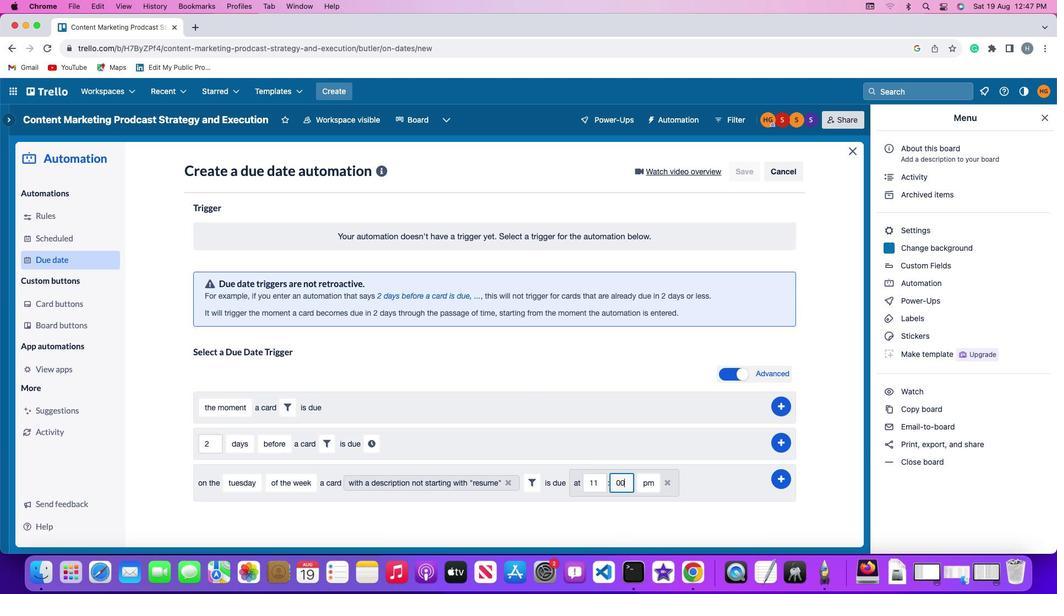 
Action: Key pressed '0'
Screenshot: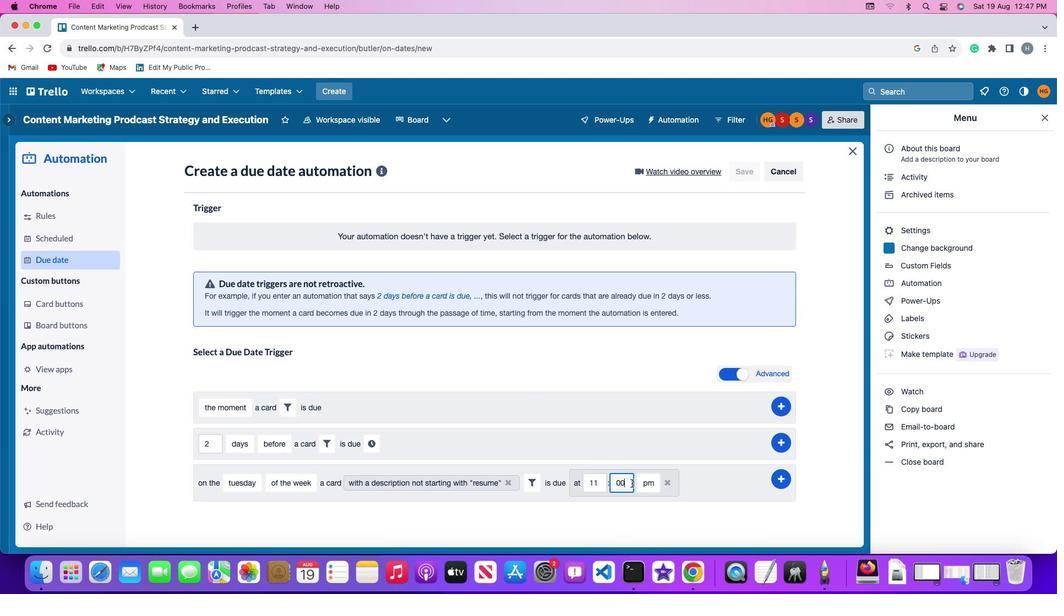 
Action: Mouse moved to (610, 483)
Screenshot: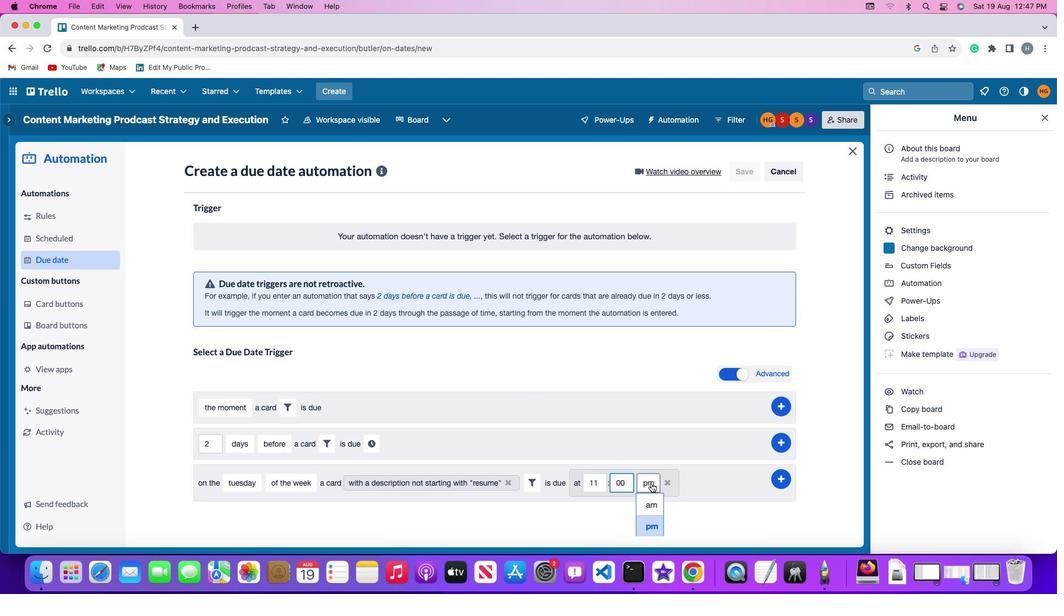 
Action: Mouse pressed left at (610, 483)
Screenshot: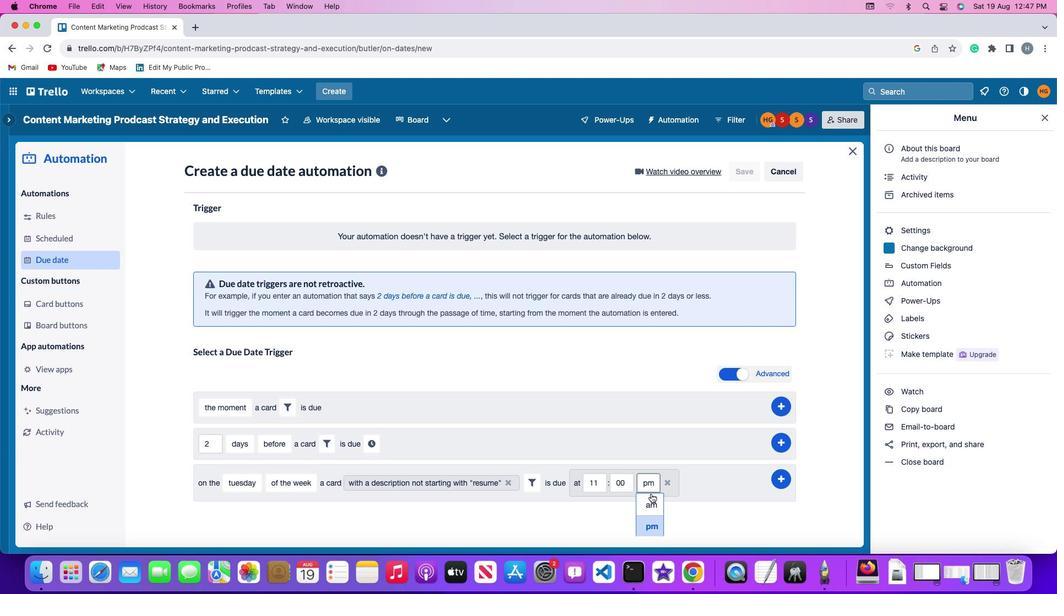 
Action: Mouse moved to (610, 504)
Screenshot: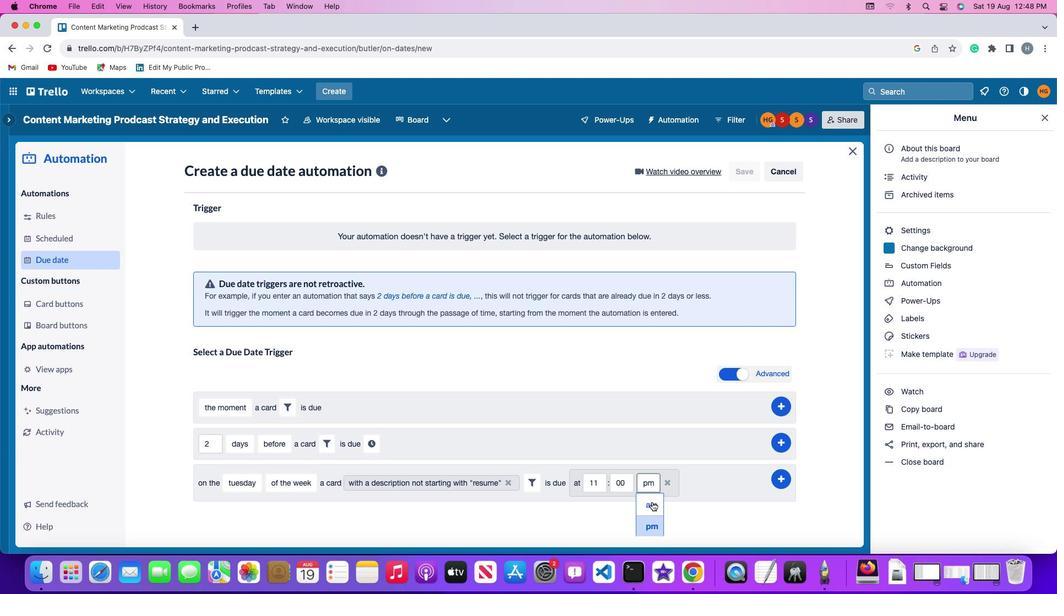 
Action: Mouse pressed left at (610, 504)
Screenshot: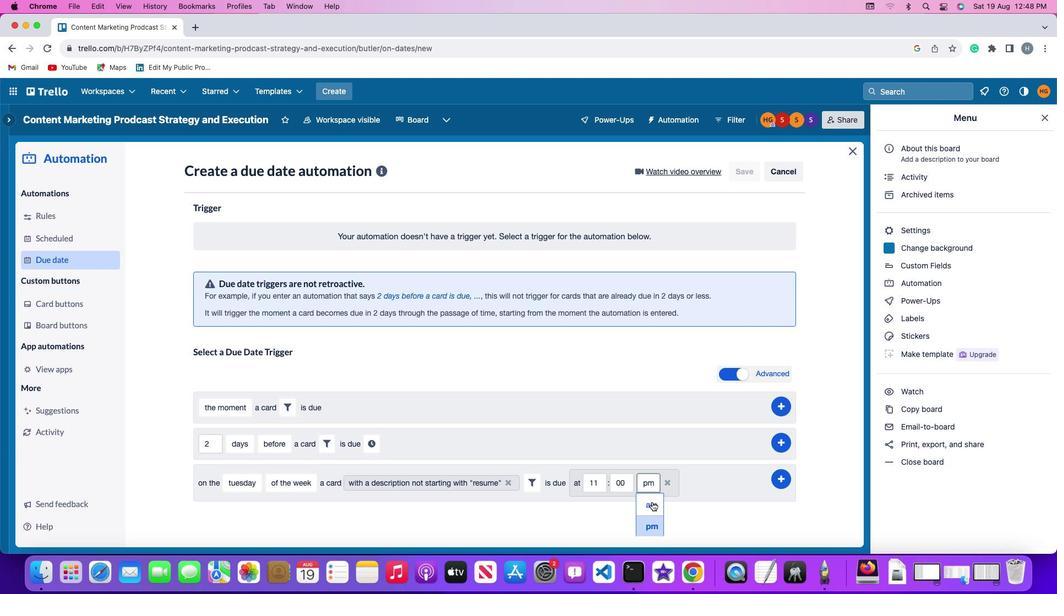 
Action: Mouse moved to (729, 478)
Screenshot: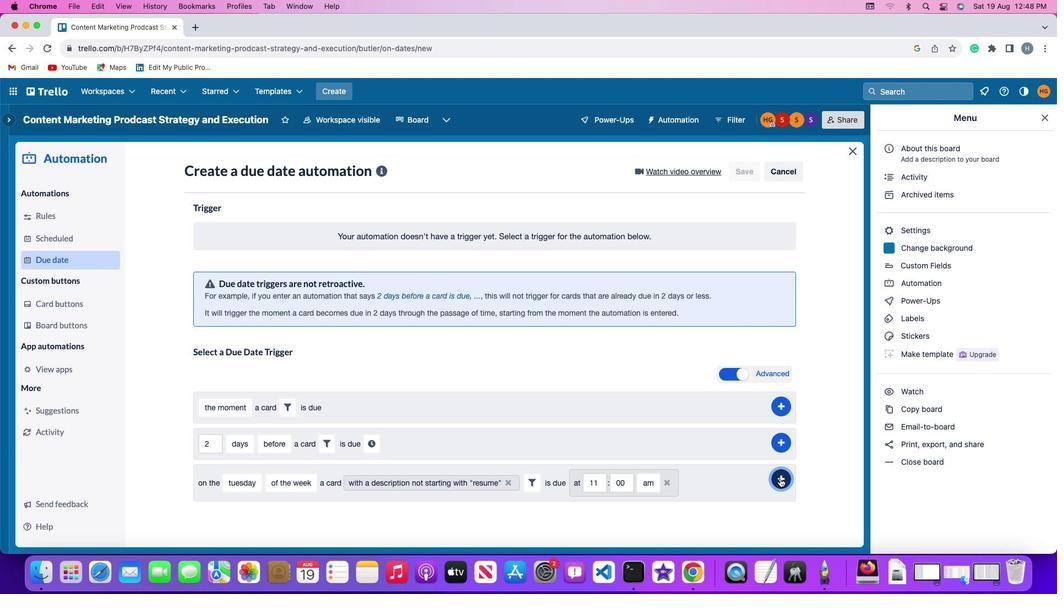 
Action: Mouse pressed left at (729, 478)
Screenshot: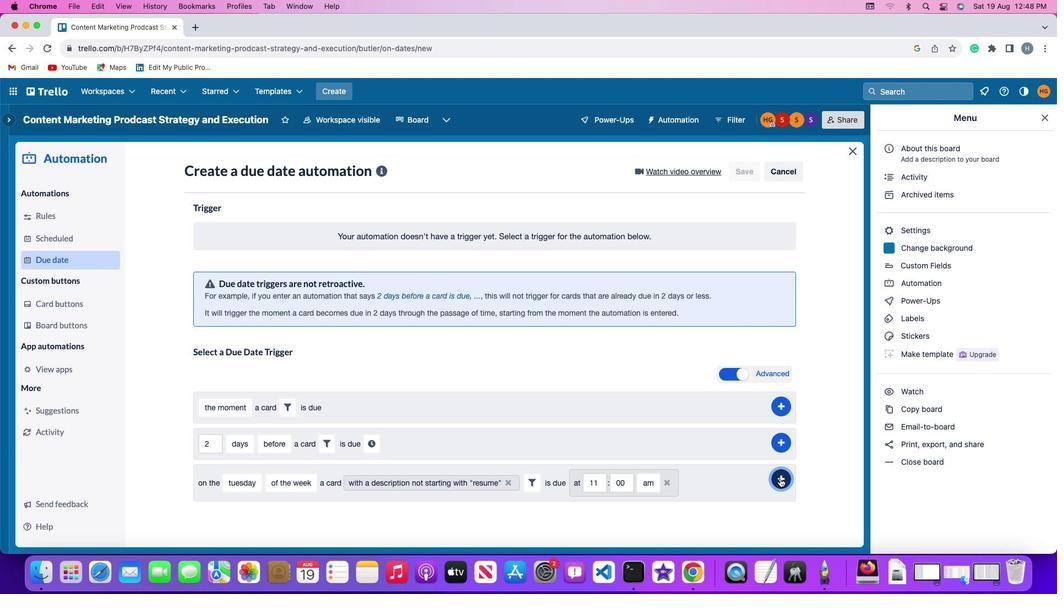 
Action: Mouse moved to (772, 399)
Screenshot: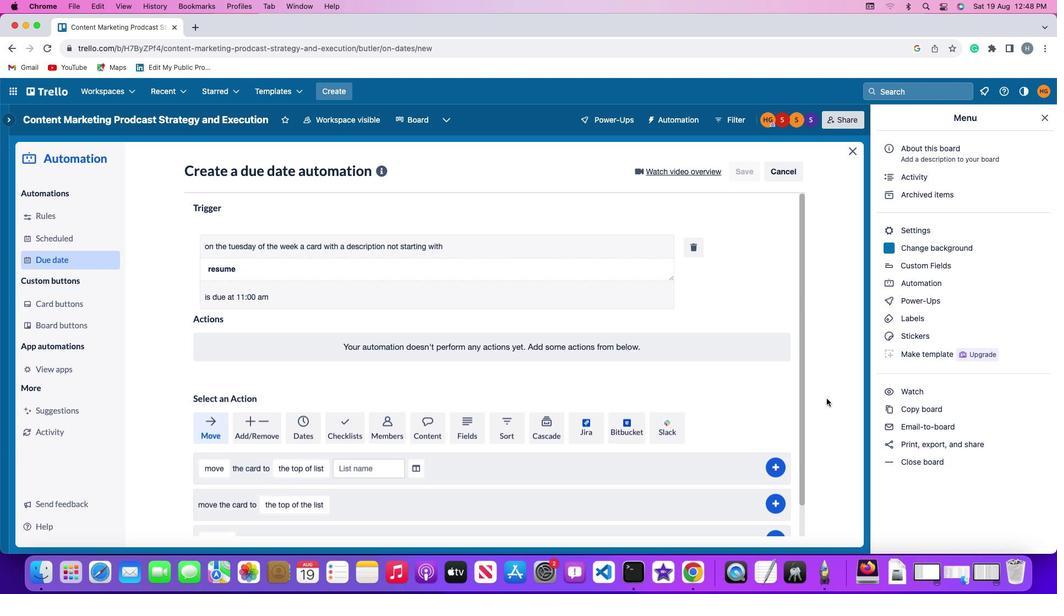 
